 Task: Find connections with filter location Jiayuguan with filter topic #Genderwith filter profile language Potuguese with filter current company Schbang with filter school Saintgits Institute of Management with filter industry Caterers with filter service category Portrait Photography with filter keywords title Fast Food Worker
Action: Mouse moved to (443, 561)
Screenshot: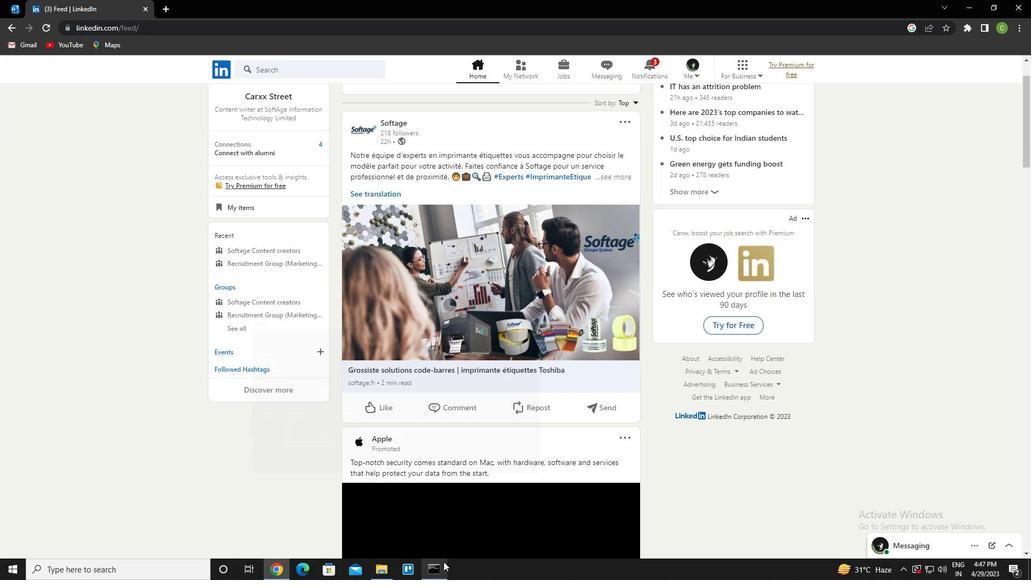 
Action: Mouse scrolled (443, 562) with delta (0, 0)
Screenshot: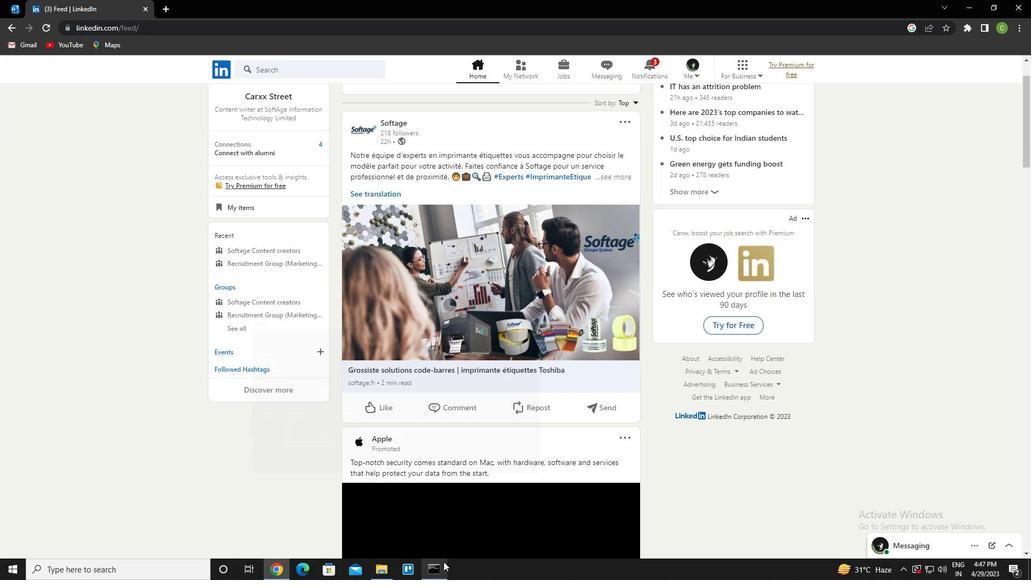 
Action: Mouse moved to (454, 553)
Screenshot: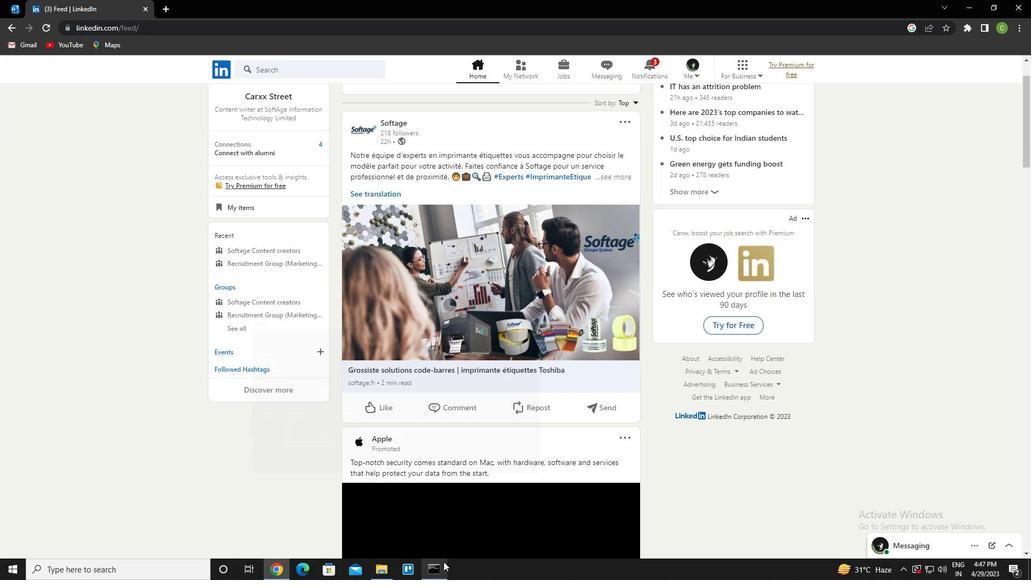
Action: Mouse scrolled (454, 554) with delta (0, 0)
Screenshot: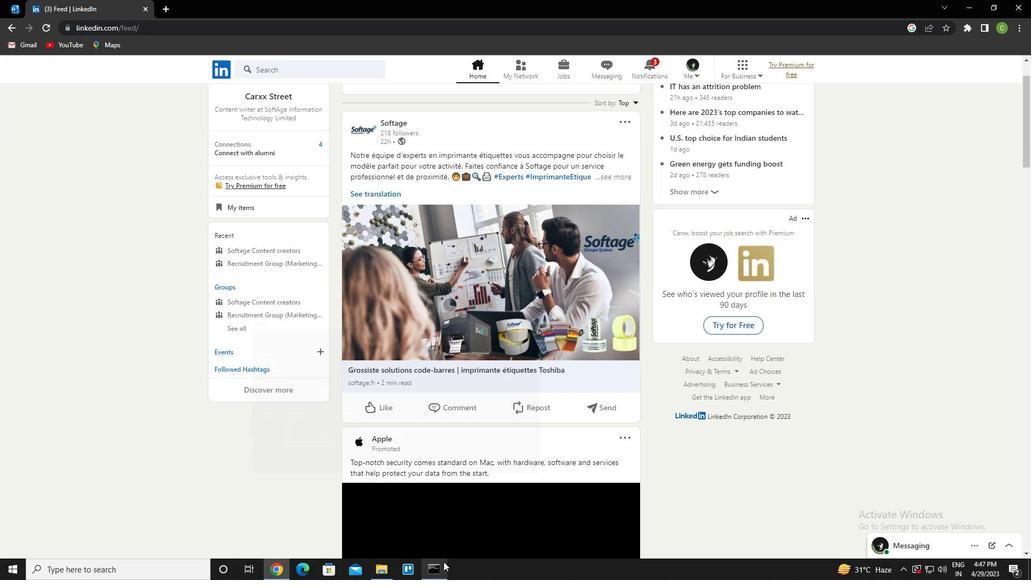 
Action: Mouse moved to (522, 67)
Screenshot: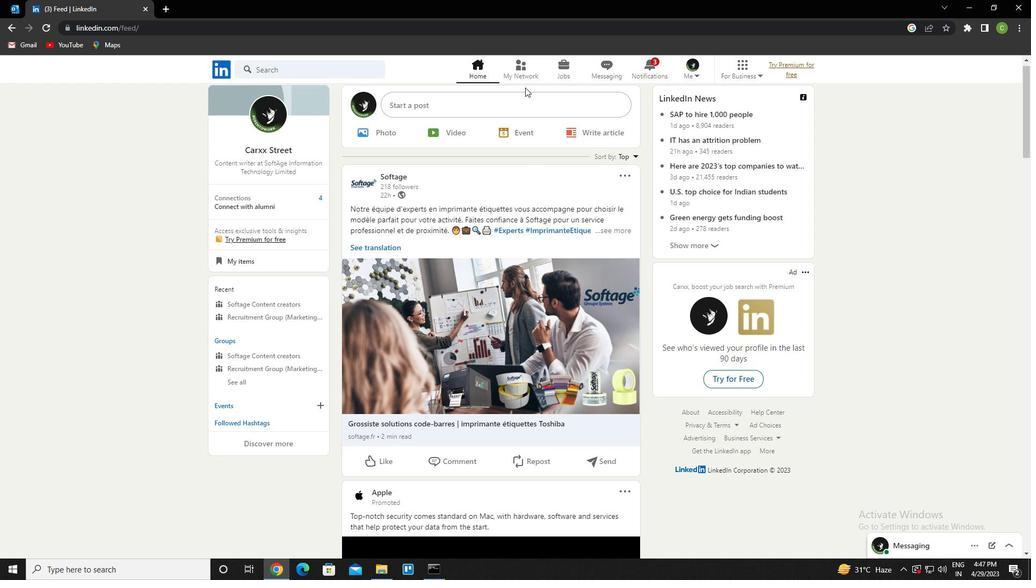 
Action: Mouse pressed left at (522, 67)
Screenshot: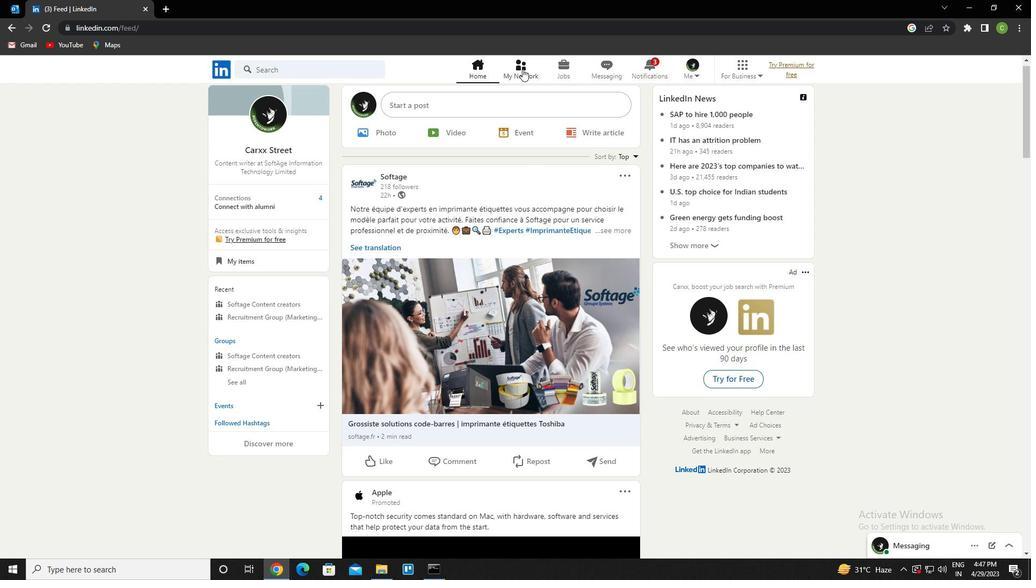 
Action: Mouse moved to (308, 126)
Screenshot: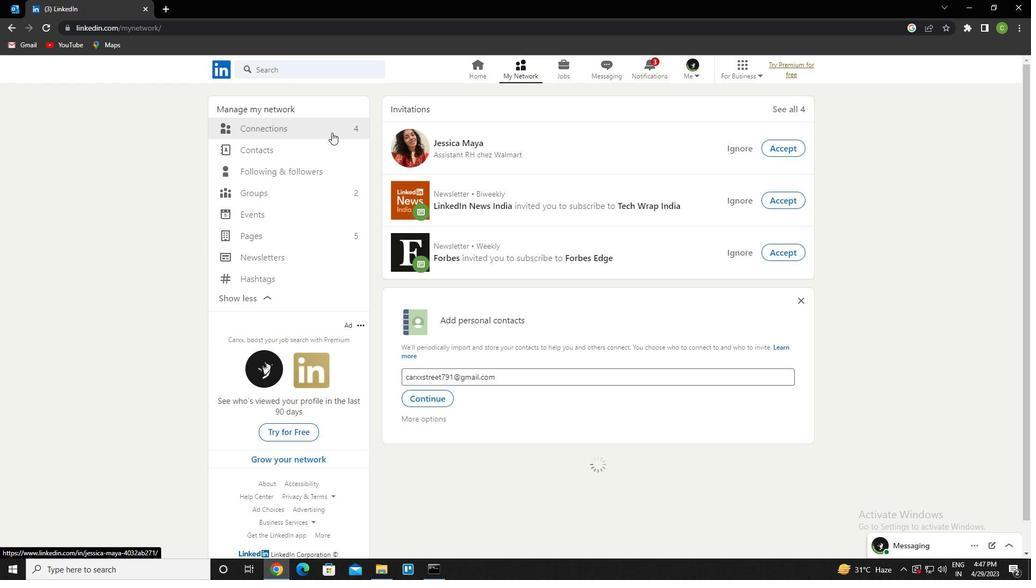
Action: Mouse pressed left at (308, 126)
Screenshot: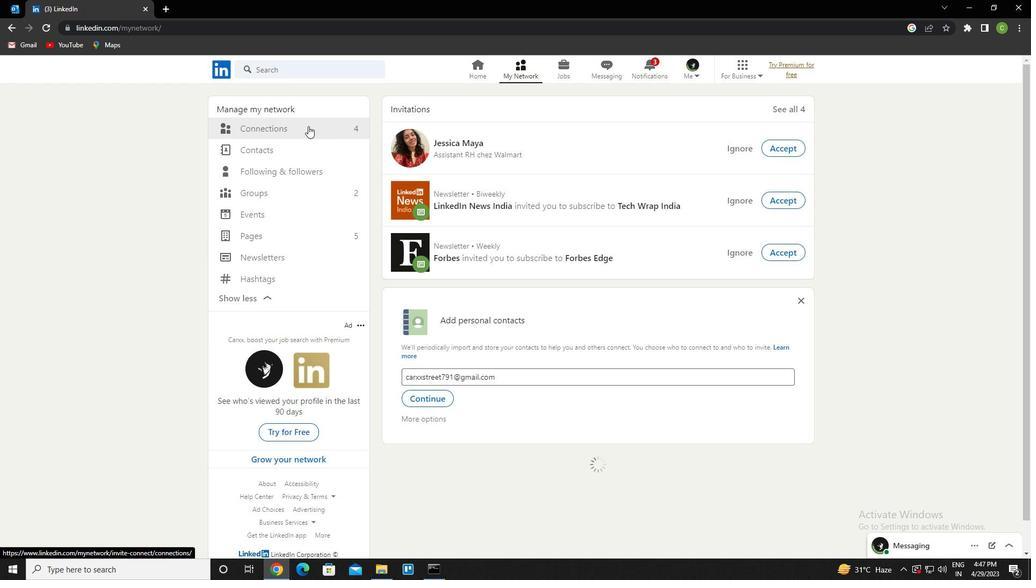 
Action: Mouse moved to (602, 132)
Screenshot: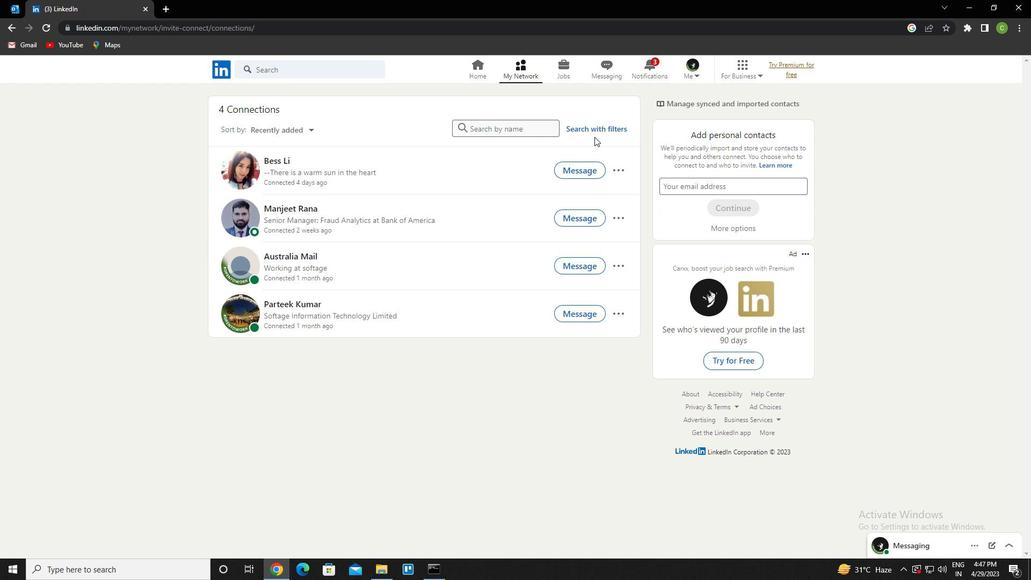 
Action: Mouse pressed left at (602, 132)
Screenshot: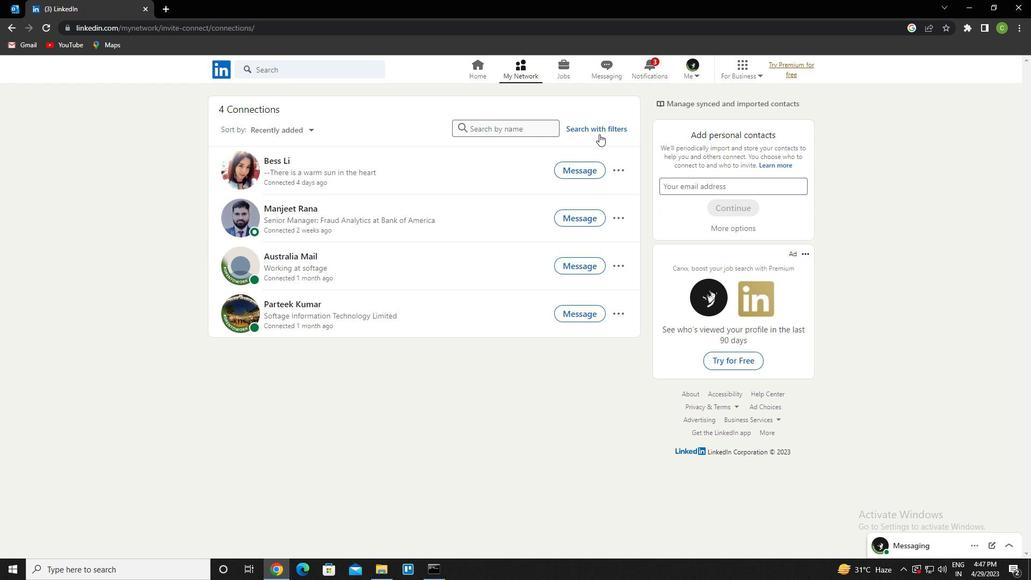 
Action: Mouse moved to (545, 98)
Screenshot: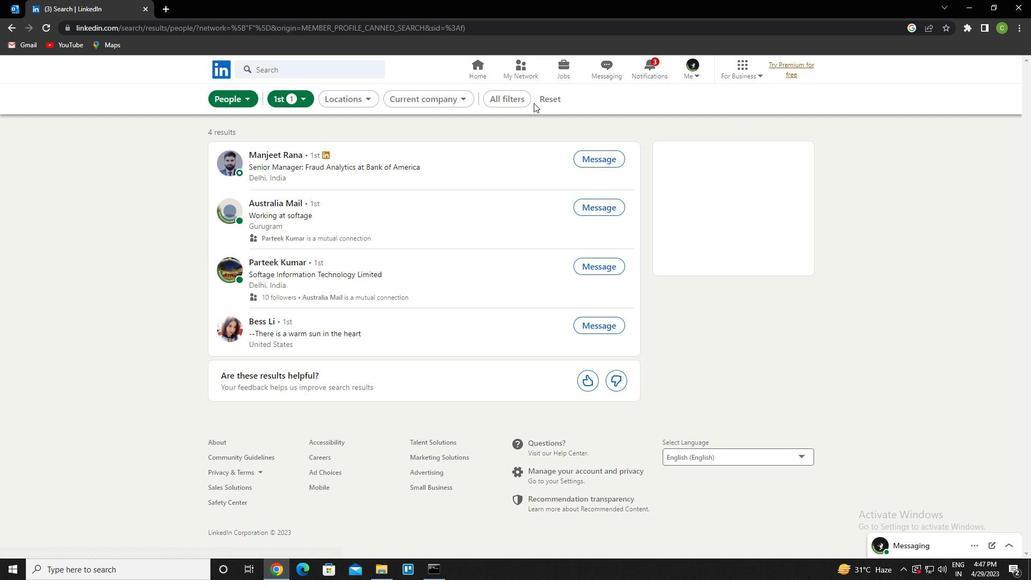 
Action: Mouse pressed left at (545, 98)
Screenshot: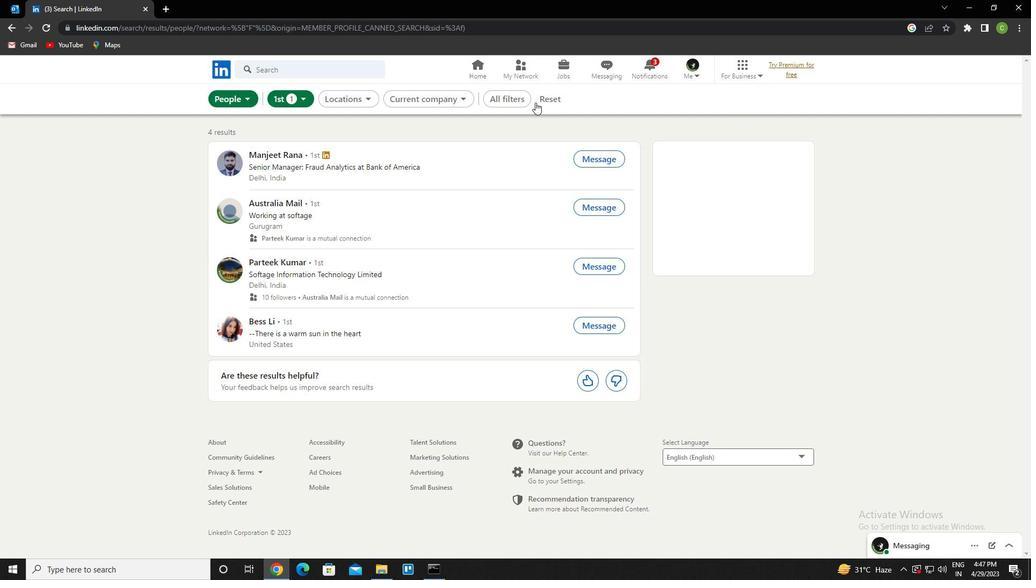 
Action: Mouse moved to (527, 98)
Screenshot: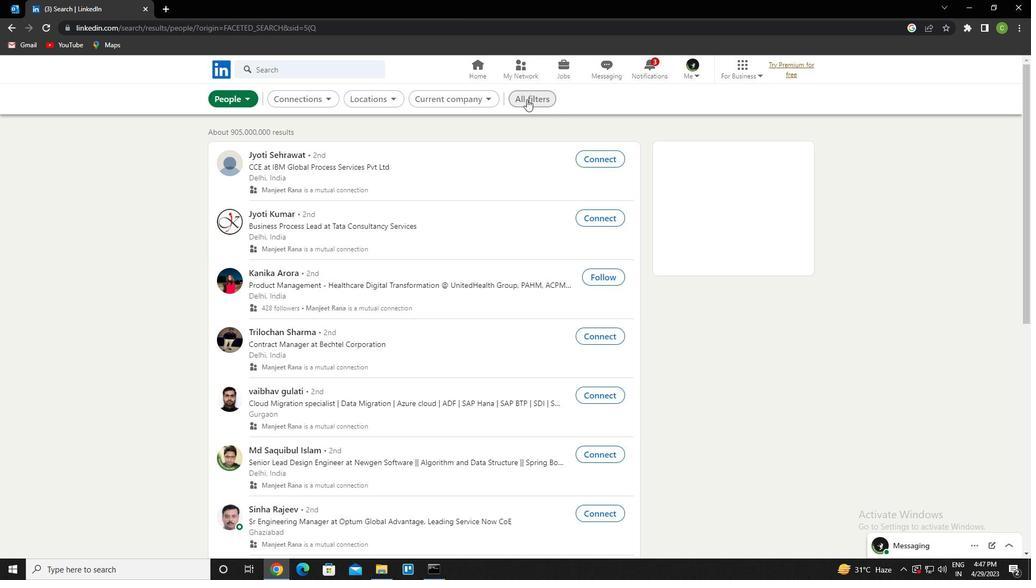 
Action: Mouse pressed left at (527, 98)
Screenshot: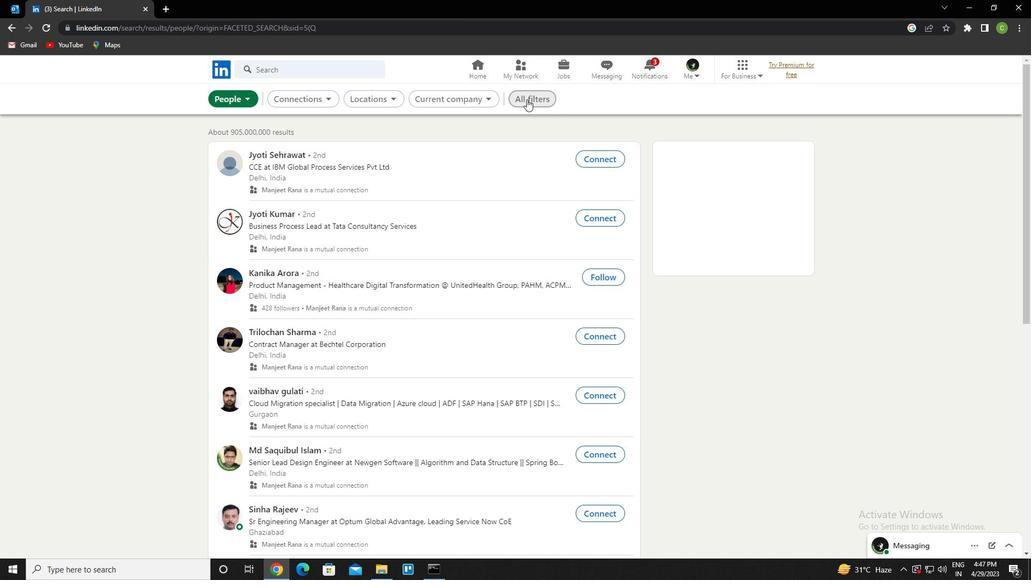 
Action: Mouse moved to (846, 317)
Screenshot: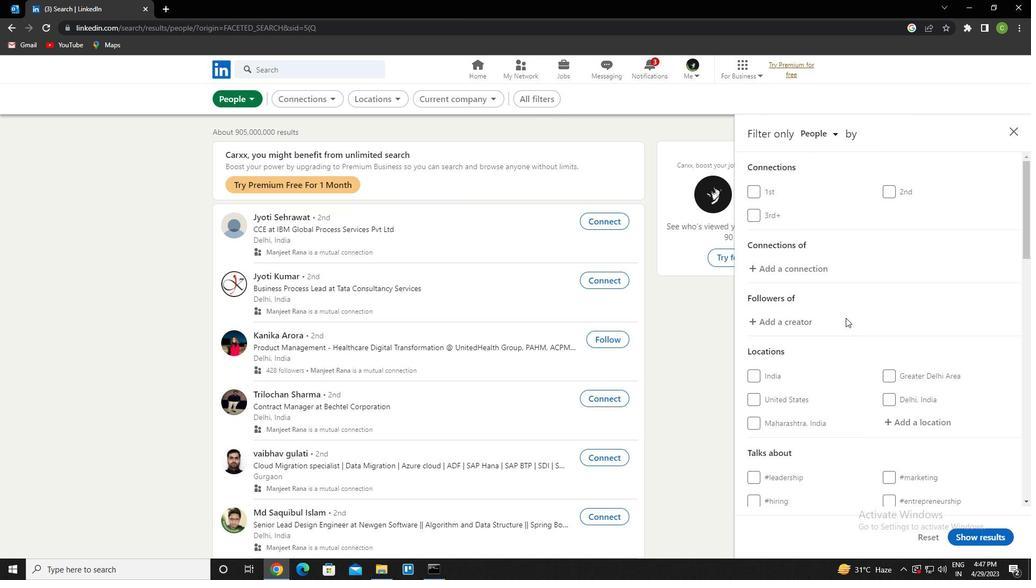 
Action: Mouse scrolled (846, 317) with delta (0, 0)
Screenshot: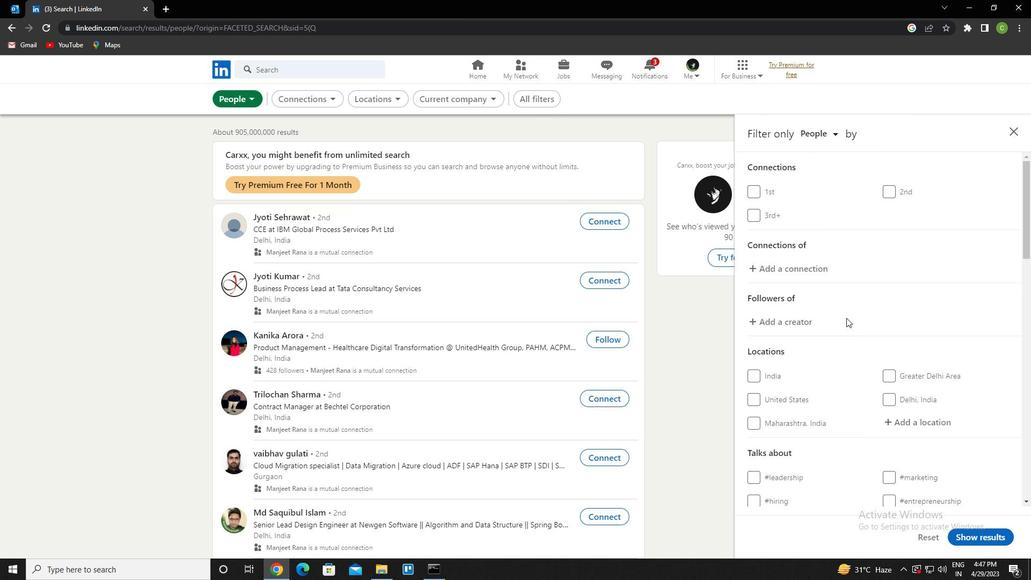 
Action: Mouse moved to (846, 319)
Screenshot: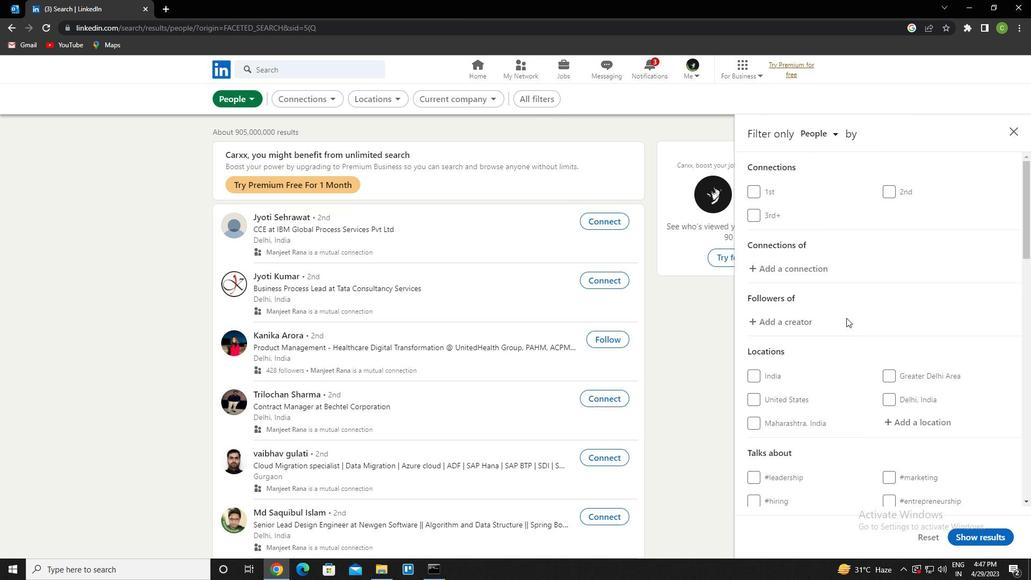 
Action: Mouse scrolled (846, 318) with delta (0, 0)
Screenshot: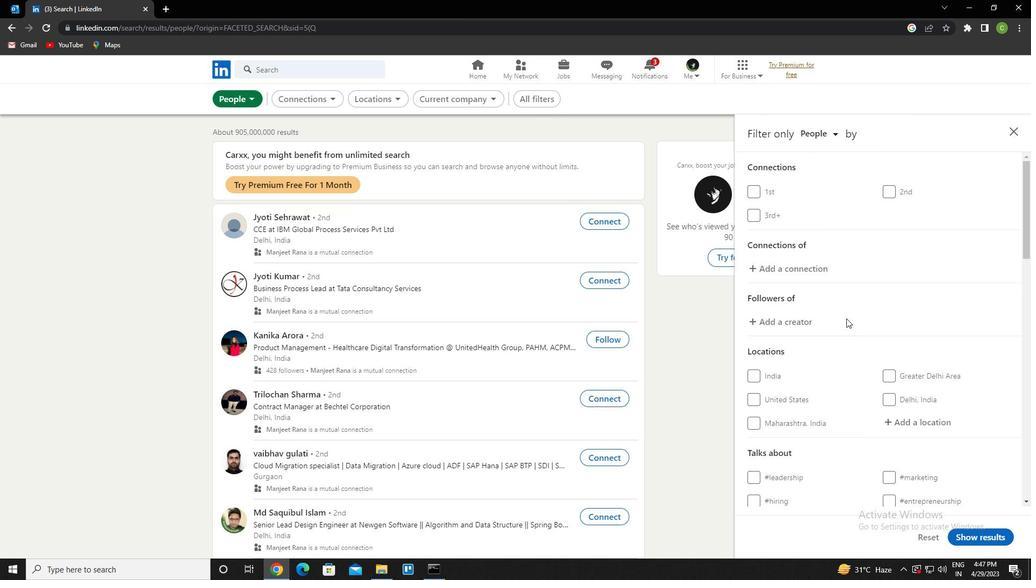
Action: Mouse moved to (917, 314)
Screenshot: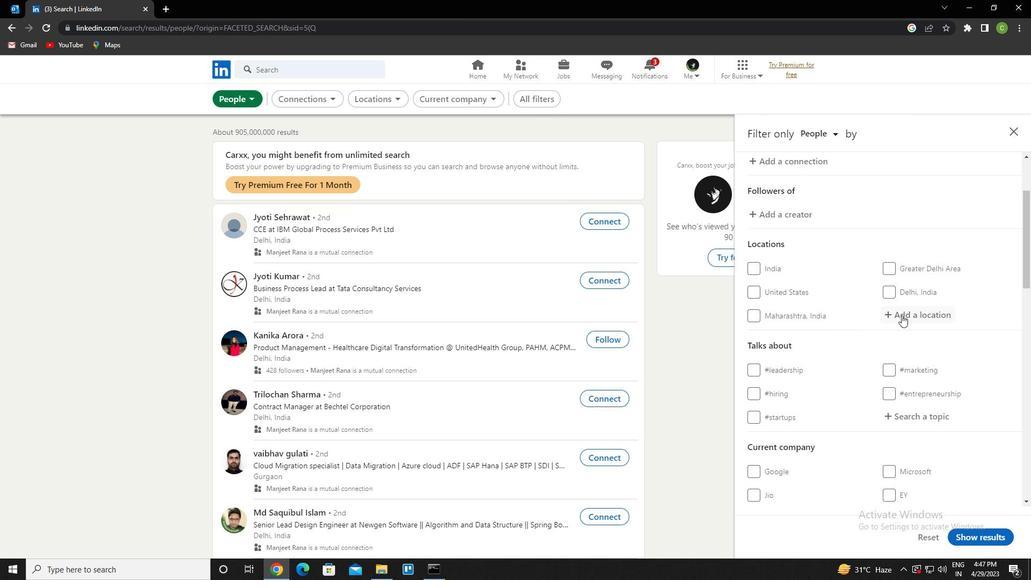 
Action: Mouse pressed left at (917, 314)
Screenshot: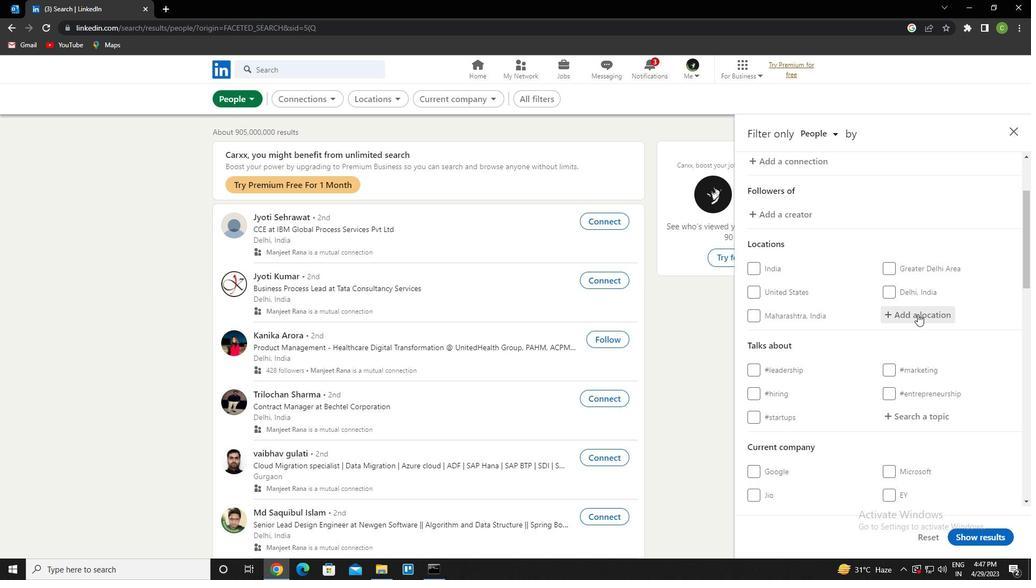 
Action: Key pressed <Key.caps_lock>j<Key.caps_lock>iayuguan<Key.enter>
Screenshot: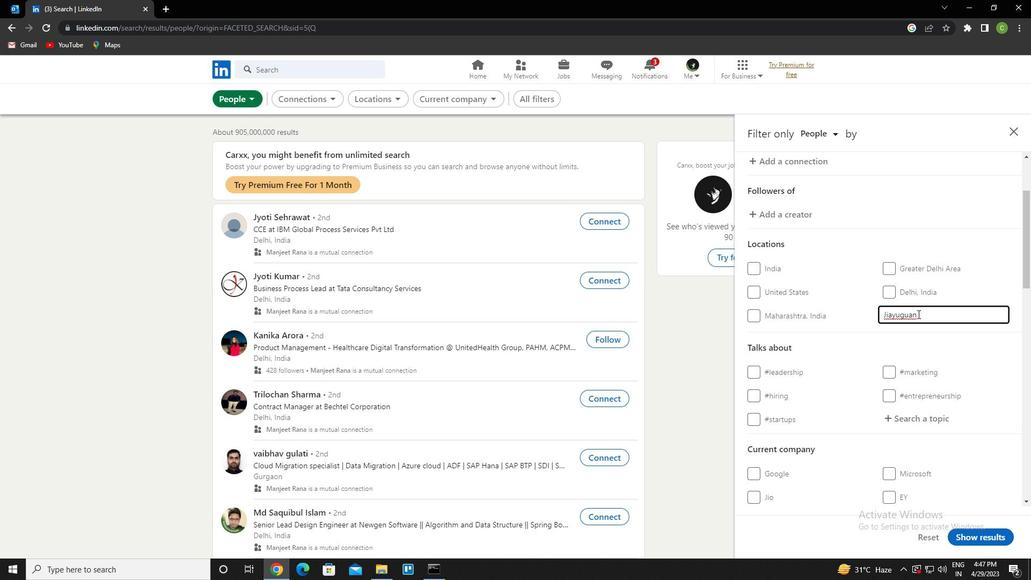 
Action: Mouse moved to (920, 314)
Screenshot: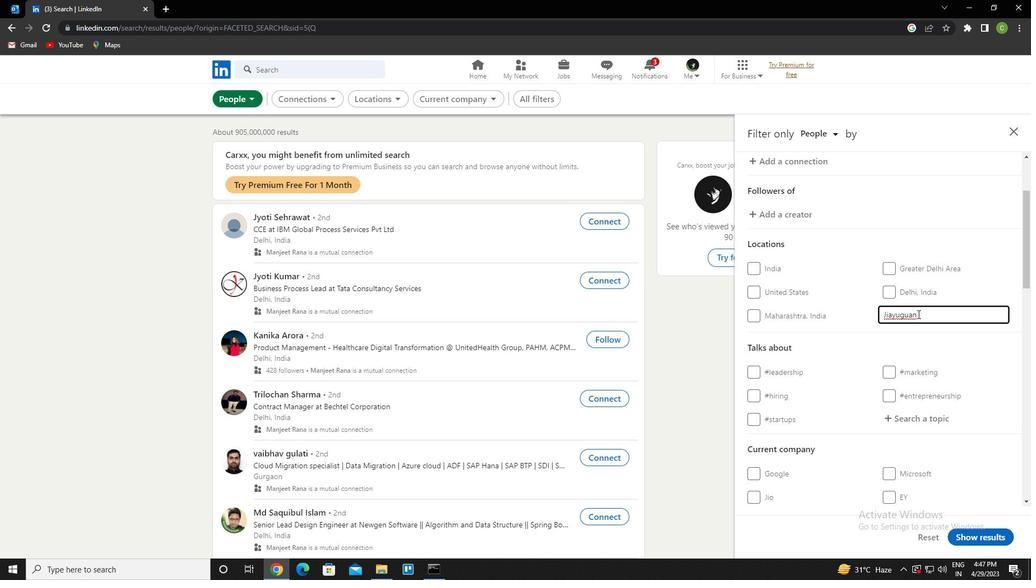 
Action: Mouse scrolled (920, 313) with delta (0, 0)
Screenshot: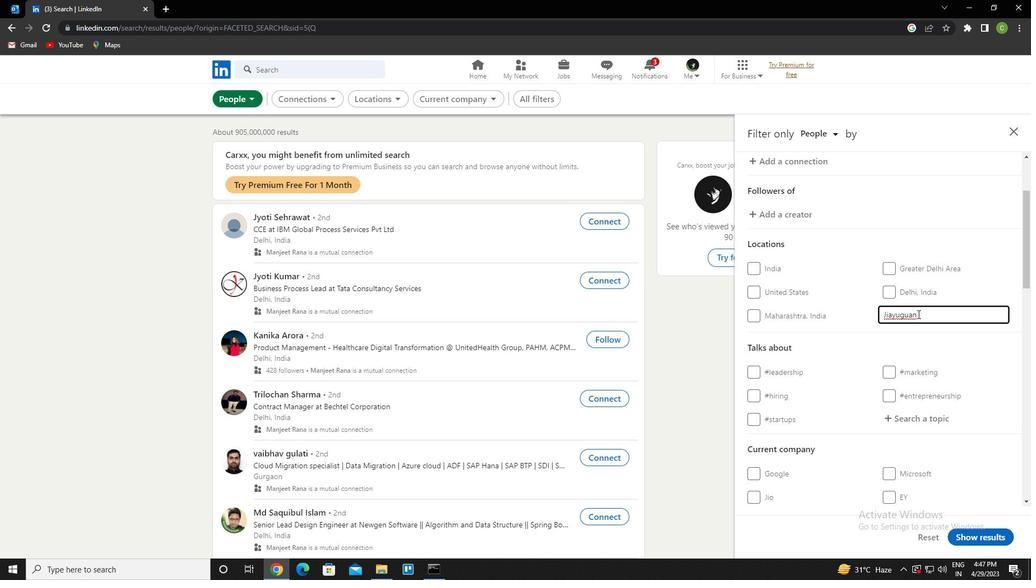 
Action: Mouse scrolled (920, 313) with delta (0, 0)
Screenshot: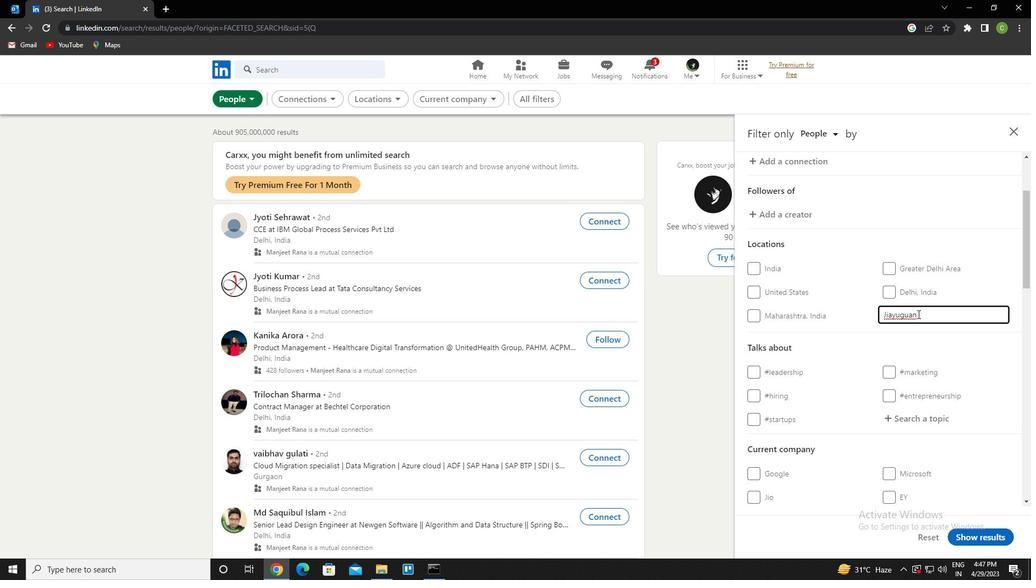 
Action: Mouse moved to (927, 314)
Screenshot: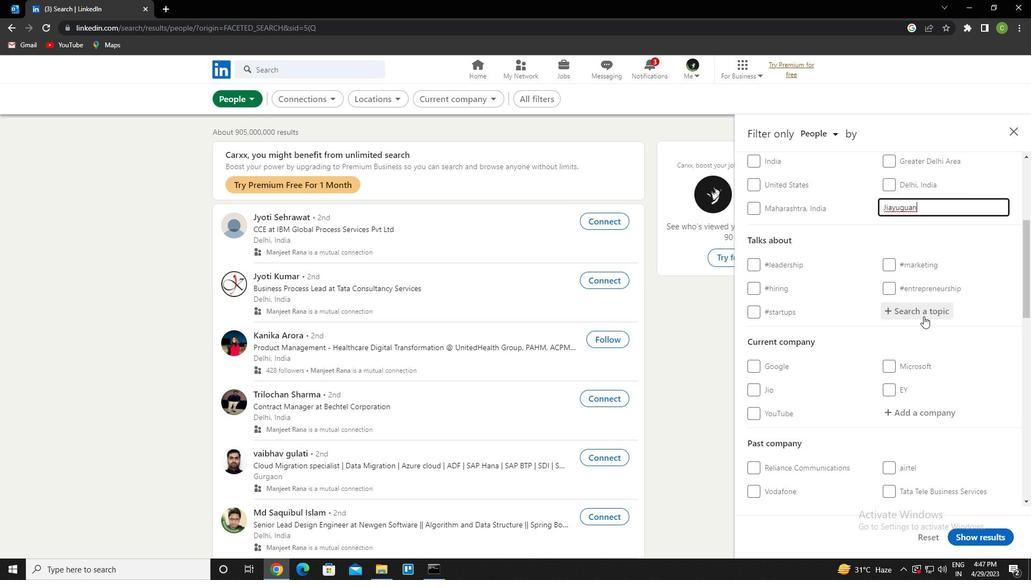 
Action: Mouse pressed left at (927, 314)
Screenshot: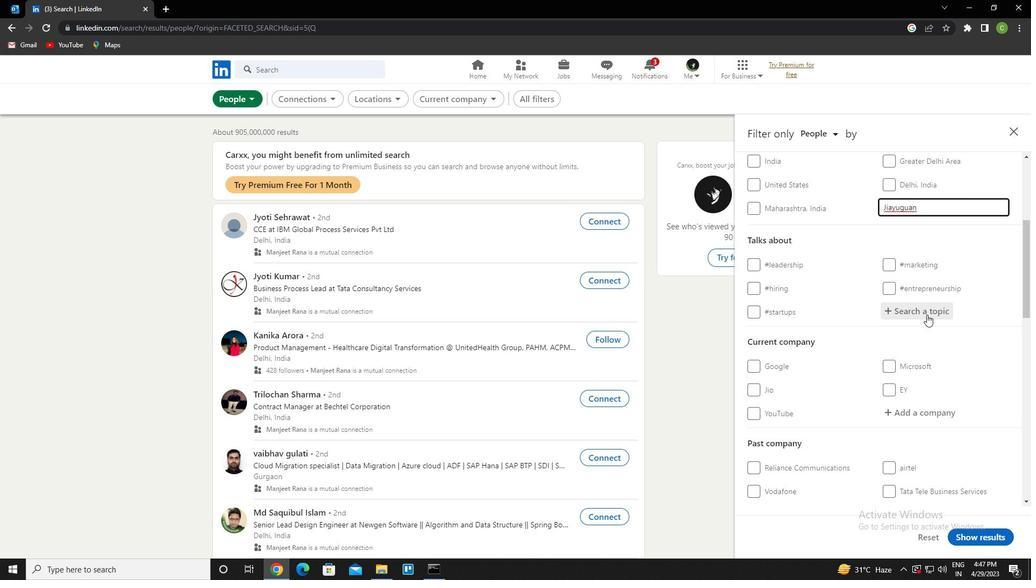 
Action: Key pressed <Key.caps_lock><Key.caps_lock>gender<Key.down><Key.enter>
Screenshot: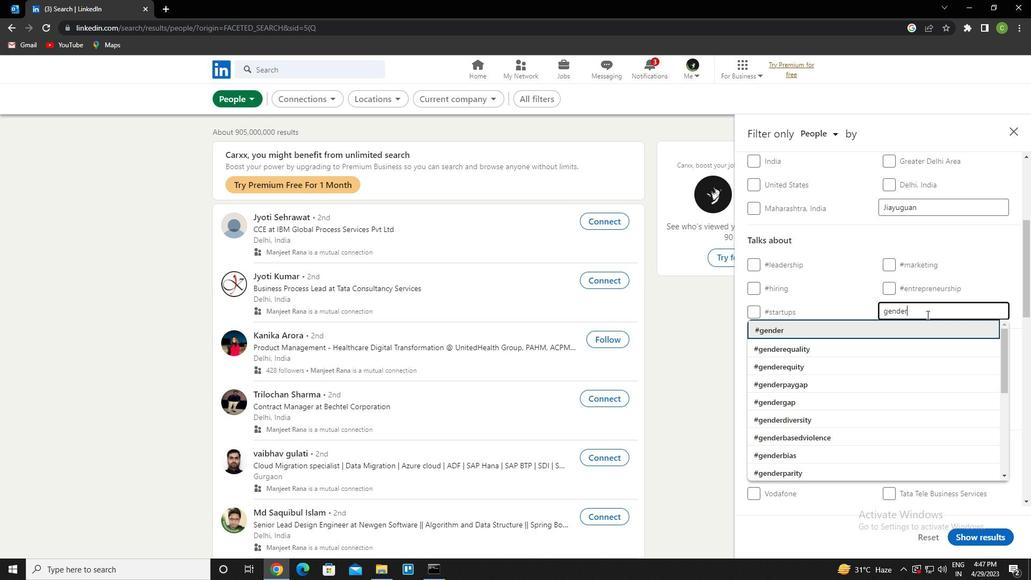 
Action: Mouse scrolled (927, 314) with delta (0, 0)
Screenshot: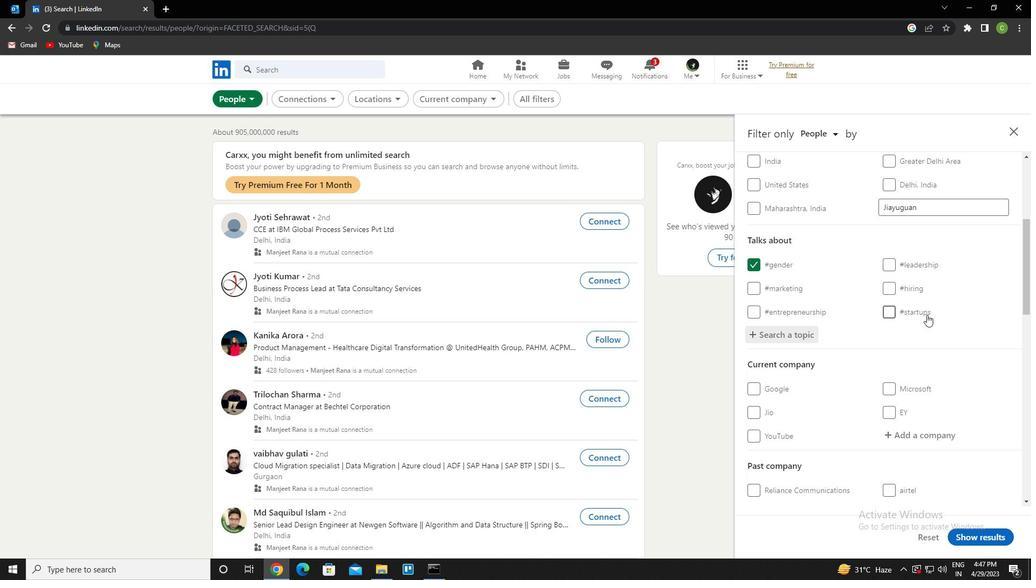 
Action: Mouse scrolled (927, 314) with delta (0, 0)
Screenshot: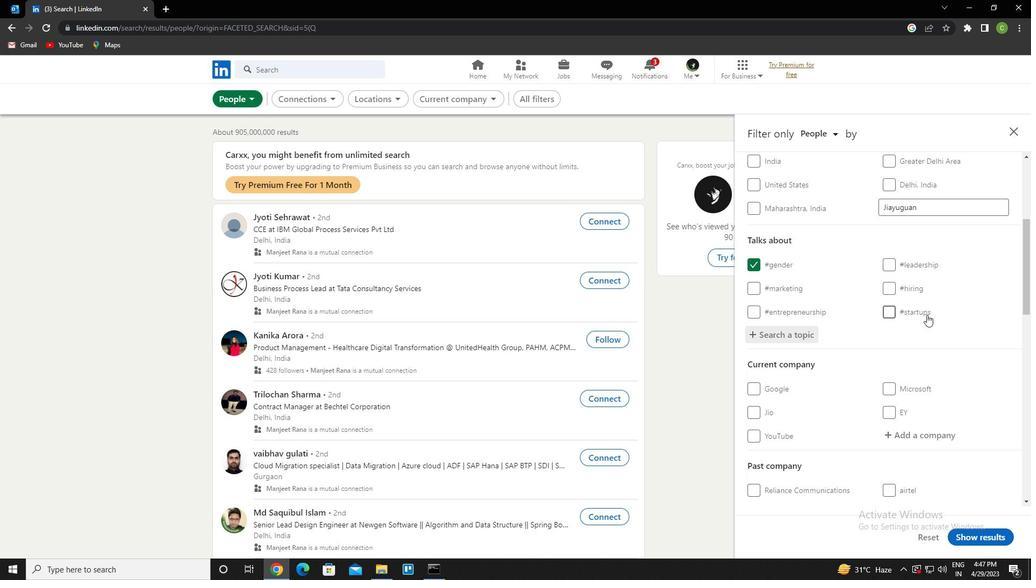 
Action: Mouse moved to (928, 315)
Screenshot: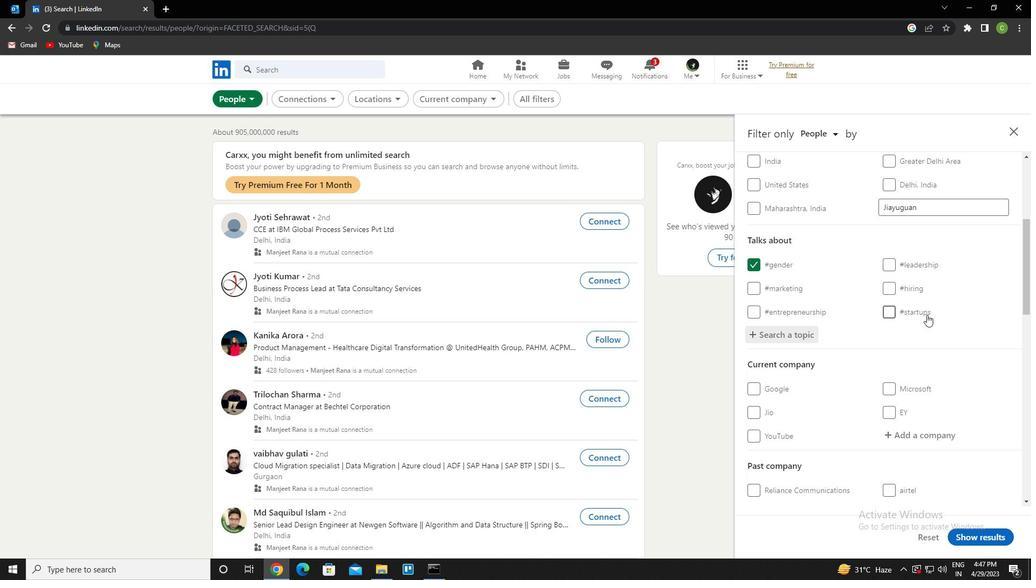 
Action: Mouse scrolled (928, 315) with delta (0, 0)
Screenshot: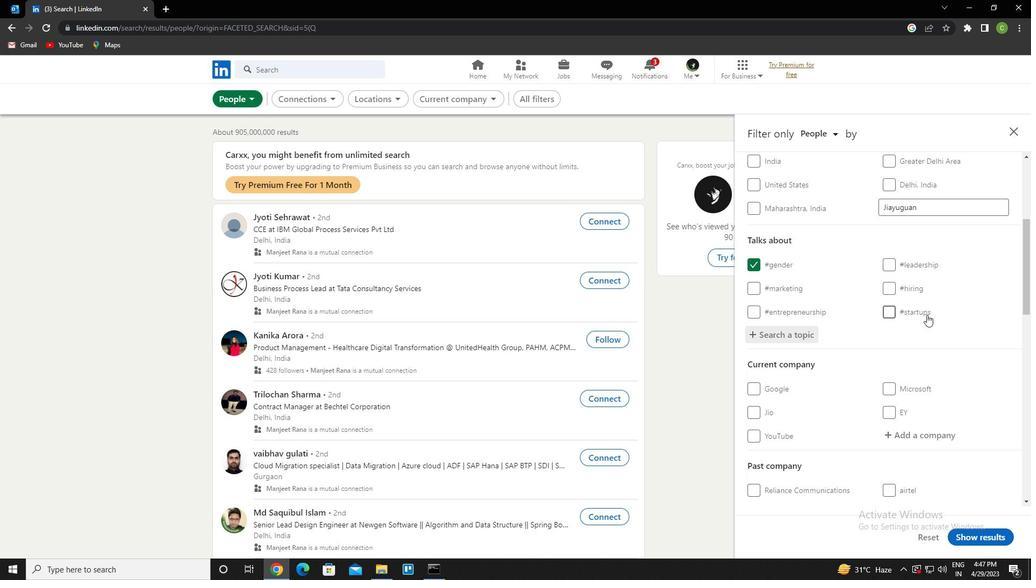 
Action: Mouse scrolled (928, 315) with delta (0, 0)
Screenshot: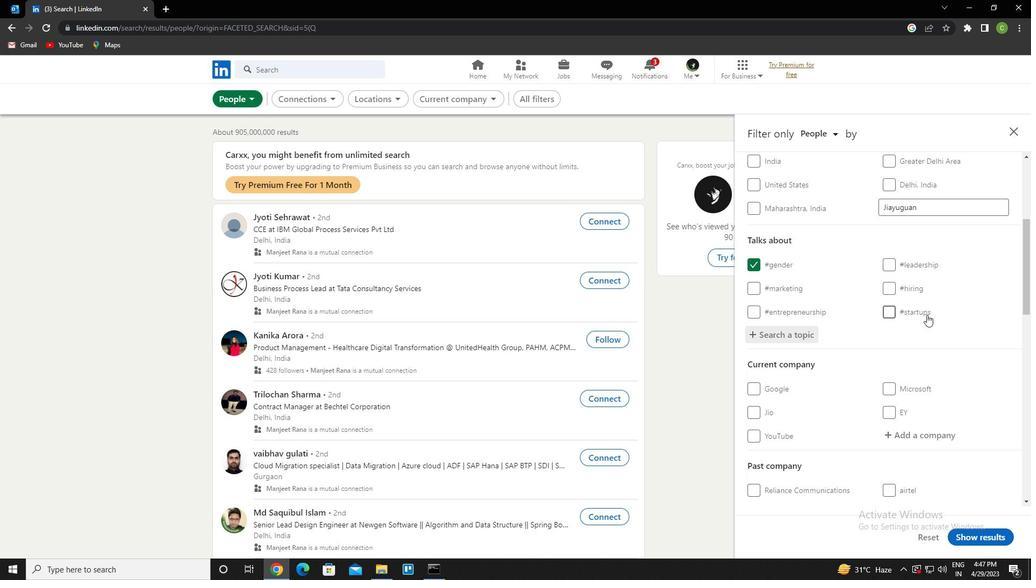 
Action: Mouse scrolled (928, 315) with delta (0, 0)
Screenshot: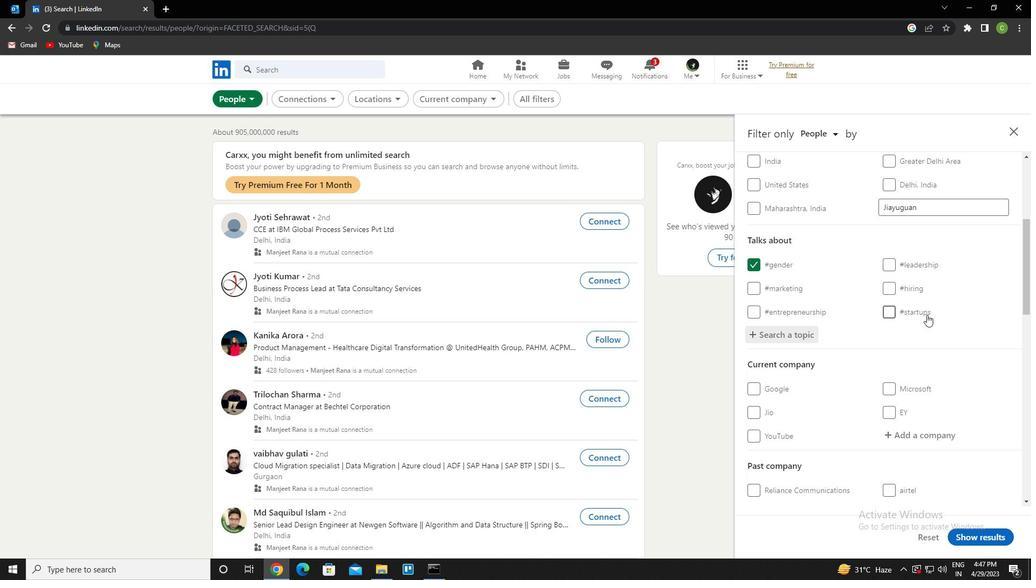 
Action: Mouse scrolled (928, 315) with delta (0, 0)
Screenshot: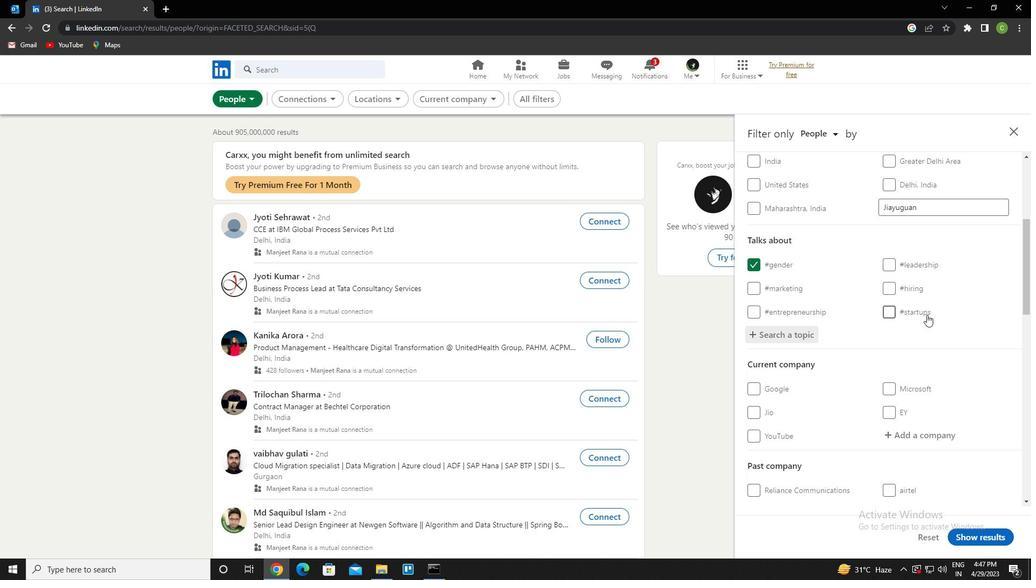 
Action: Mouse scrolled (928, 315) with delta (0, 0)
Screenshot: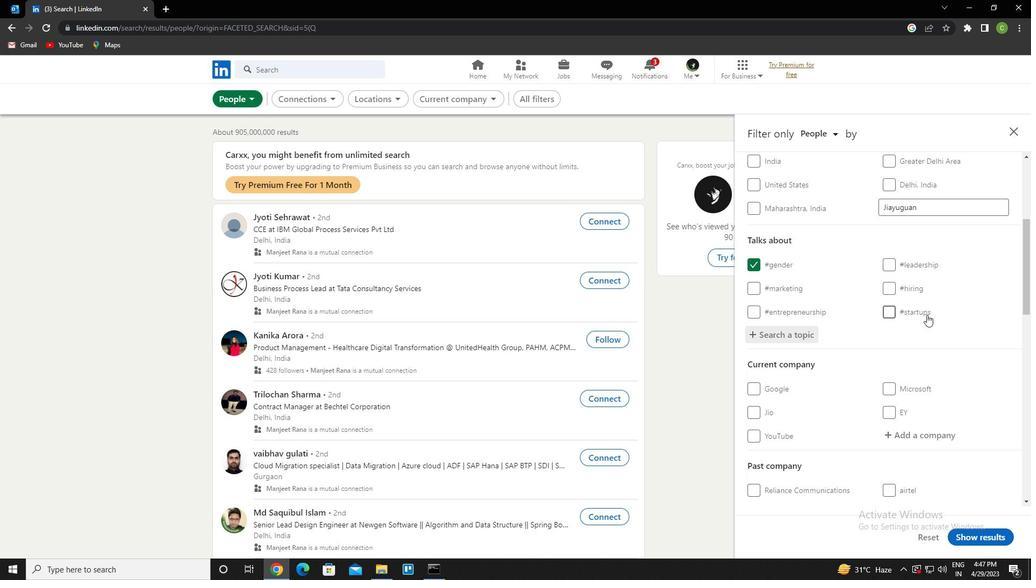 
Action: Mouse scrolled (928, 315) with delta (0, 0)
Screenshot: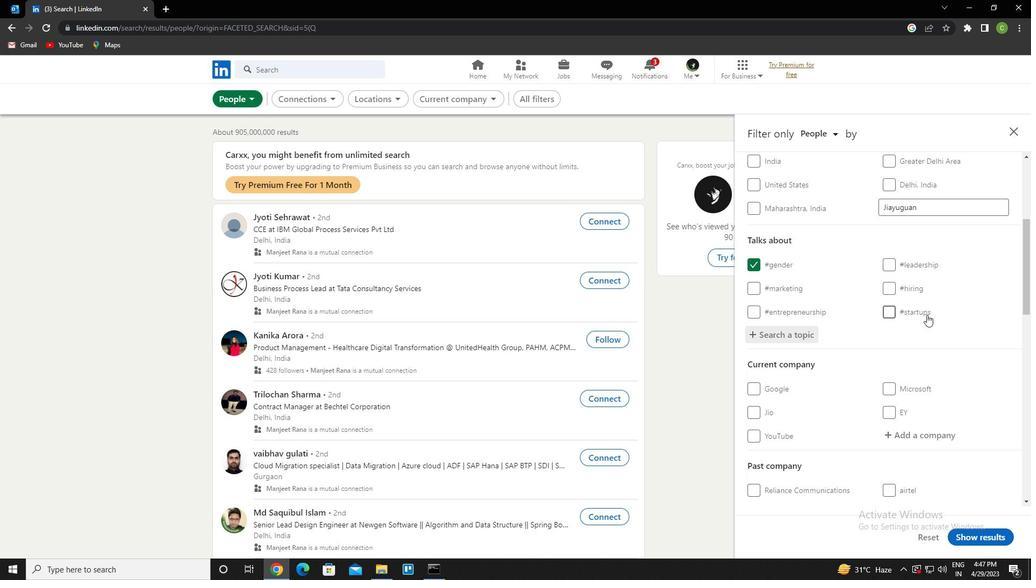 
Action: Mouse moved to (930, 316)
Screenshot: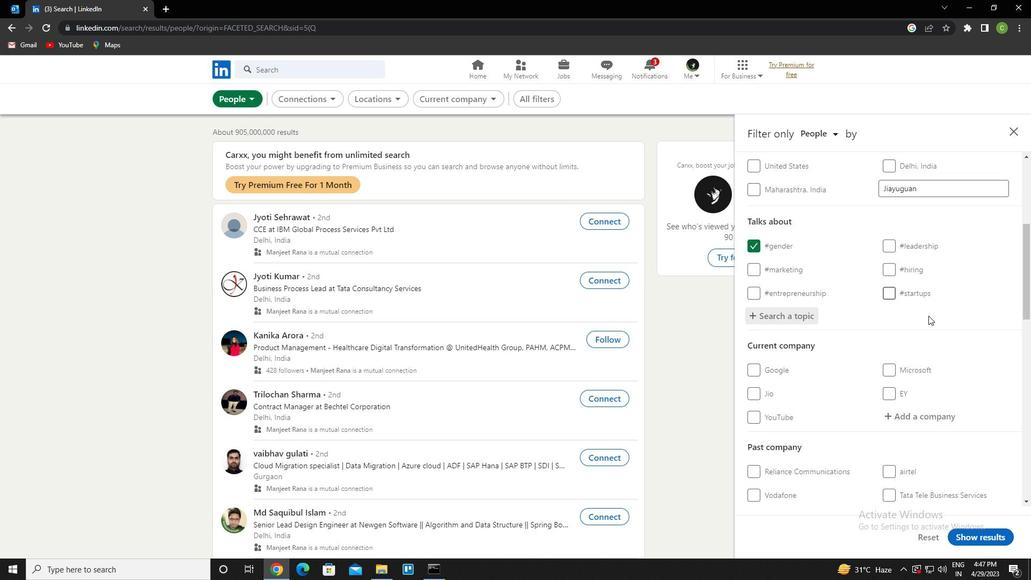 
Action: Mouse scrolled (930, 315) with delta (0, 0)
Screenshot: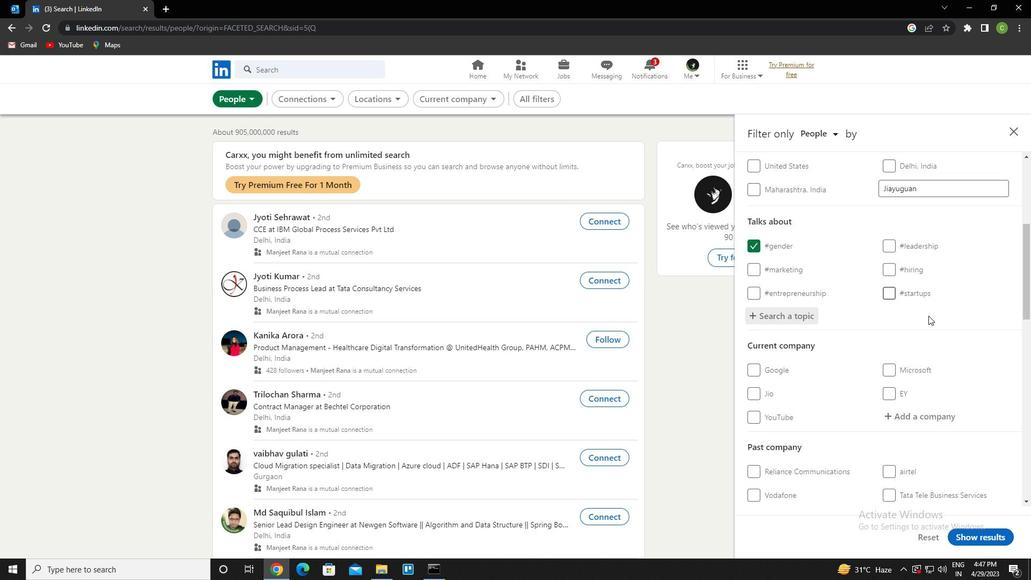 
Action: Mouse moved to (889, 357)
Screenshot: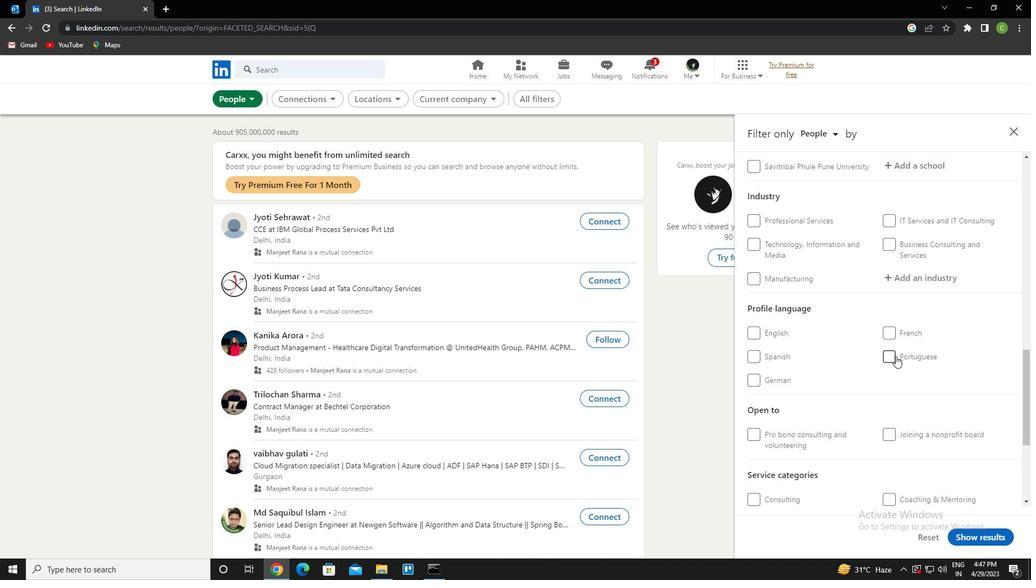 
Action: Mouse pressed left at (889, 357)
Screenshot: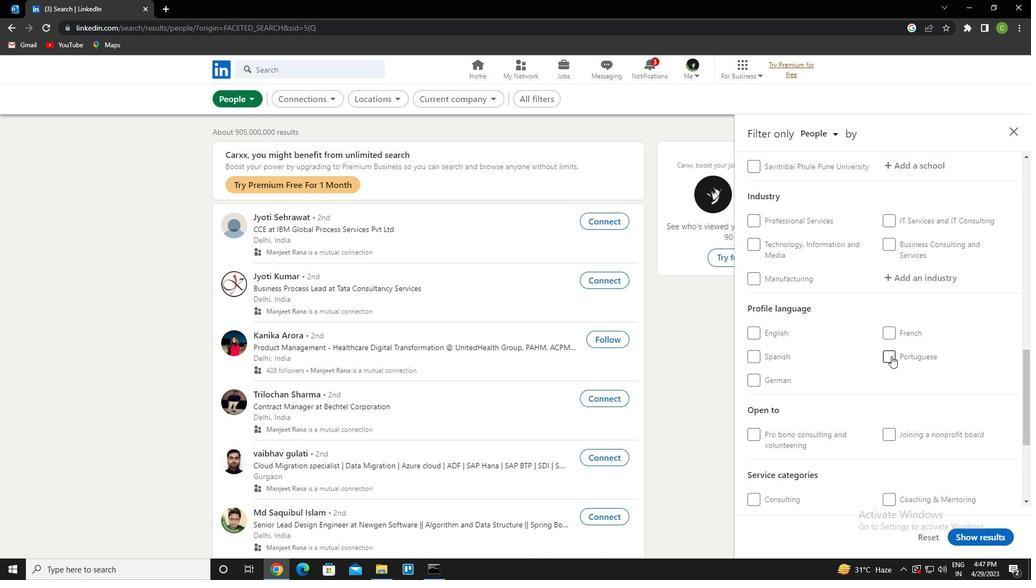 
Action: Mouse moved to (876, 357)
Screenshot: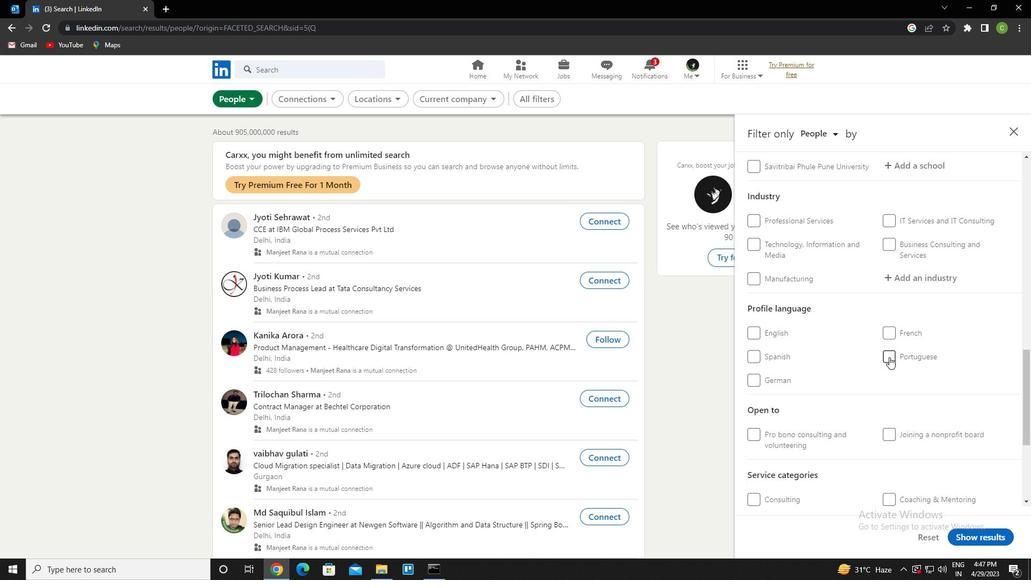 
Action: Mouse scrolled (876, 358) with delta (0, 0)
Screenshot: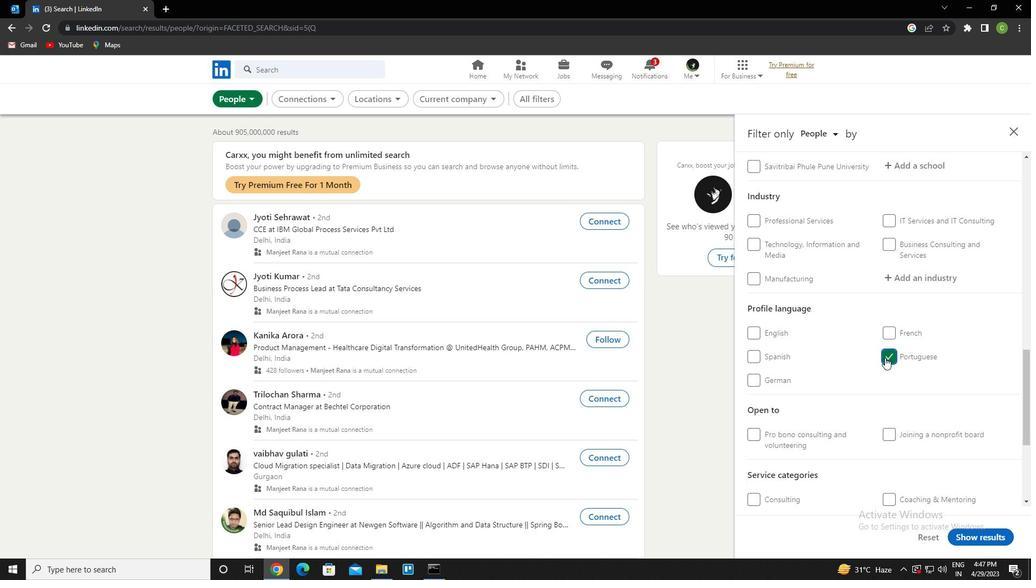 
Action: Mouse scrolled (876, 358) with delta (0, 0)
Screenshot: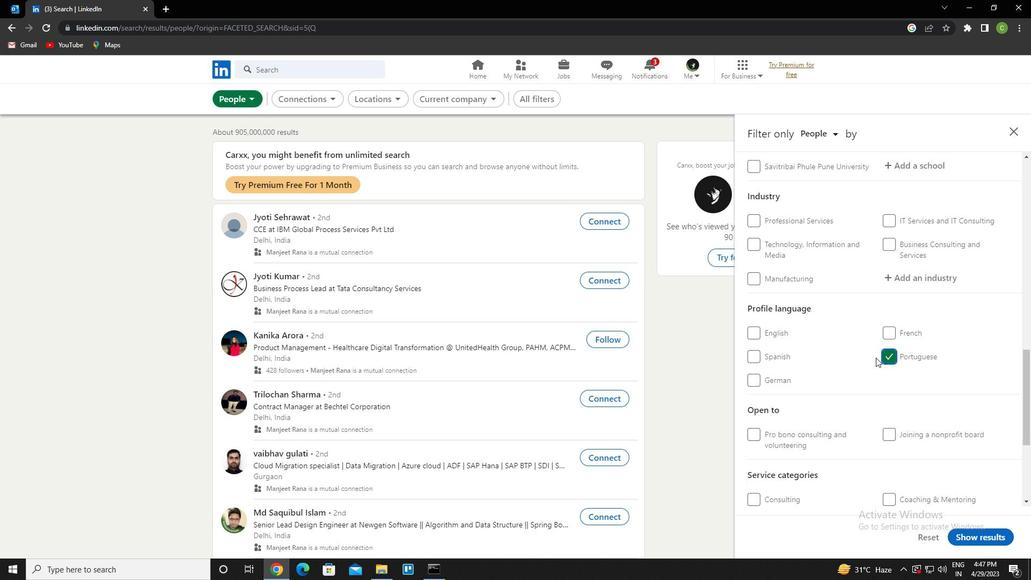 
Action: Mouse scrolled (876, 358) with delta (0, 0)
Screenshot: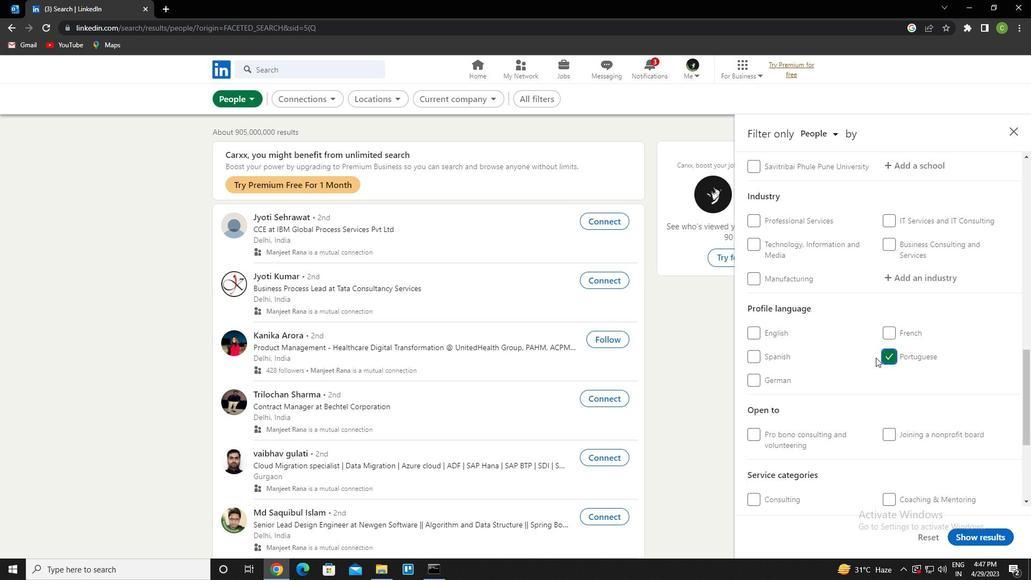 
Action: Mouse scrolled (876, 358) with delta (0, 0)
Screenshot: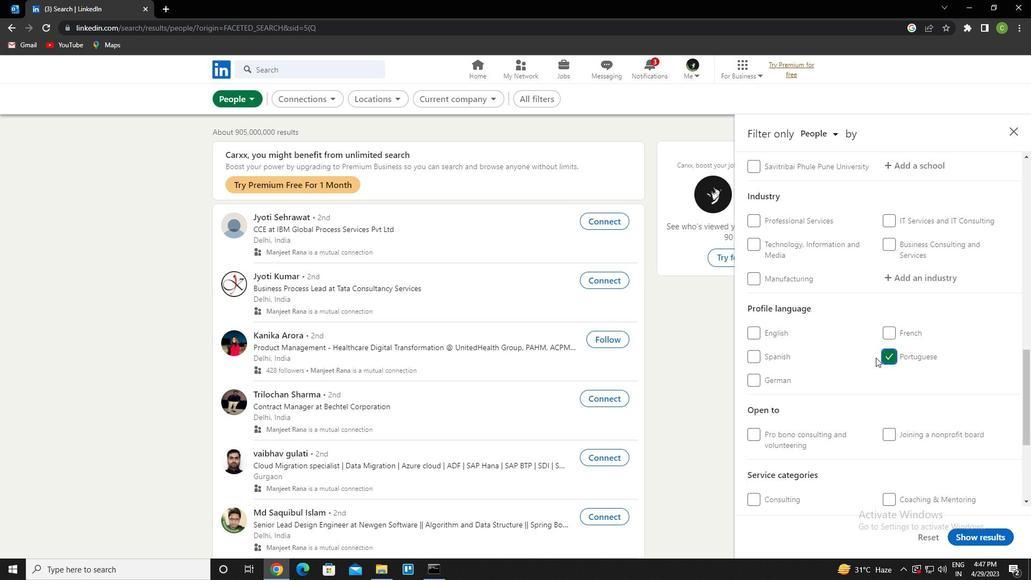 
Action: Mouse scrolled (876, 358) with delta (0, 0)
Screenshot: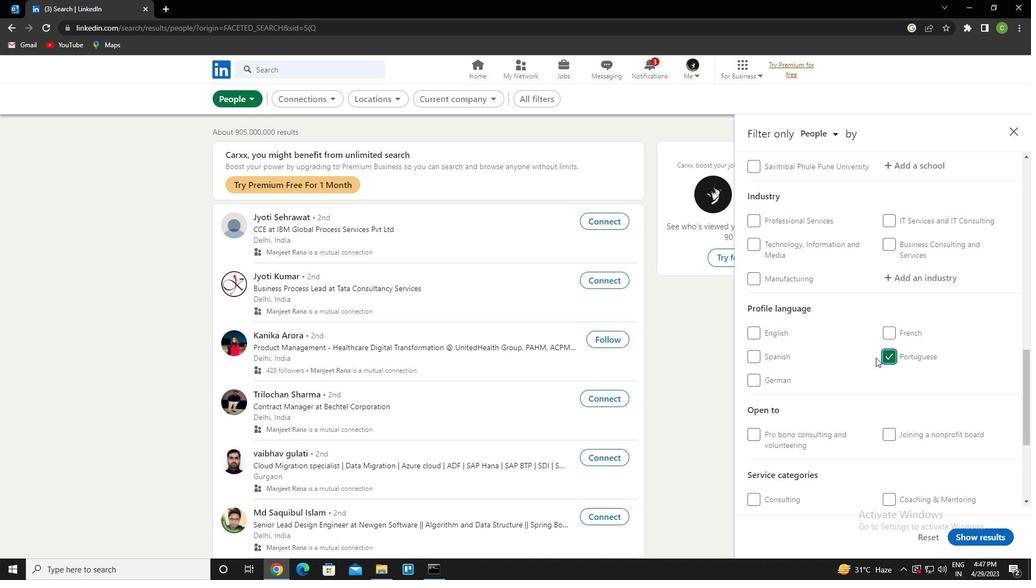 
Action: Mouse scrolled (876, 358) with delta (0, 0)
Screenshot: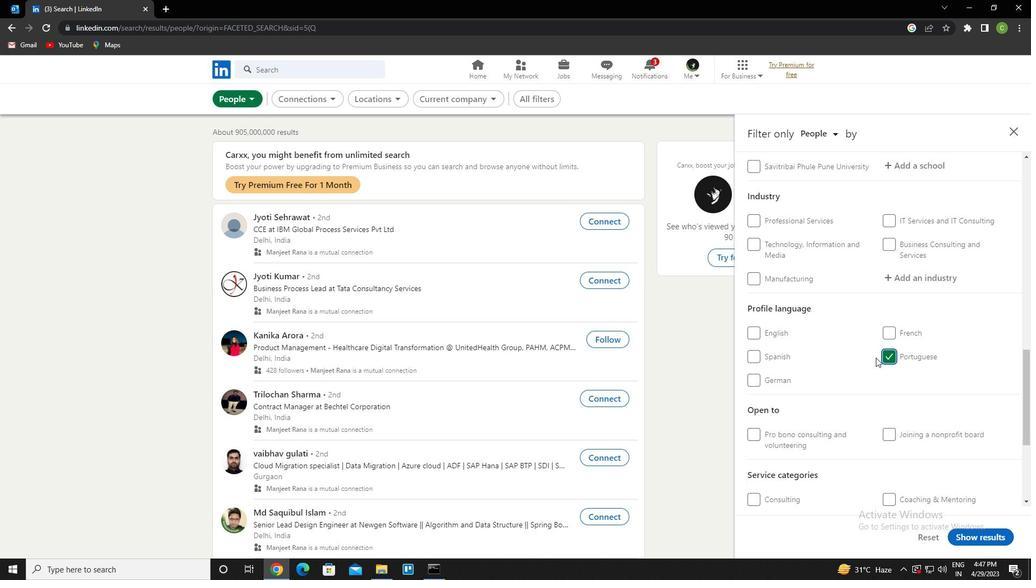 
Action: Mouse moved to (909, 279)
Screenshot: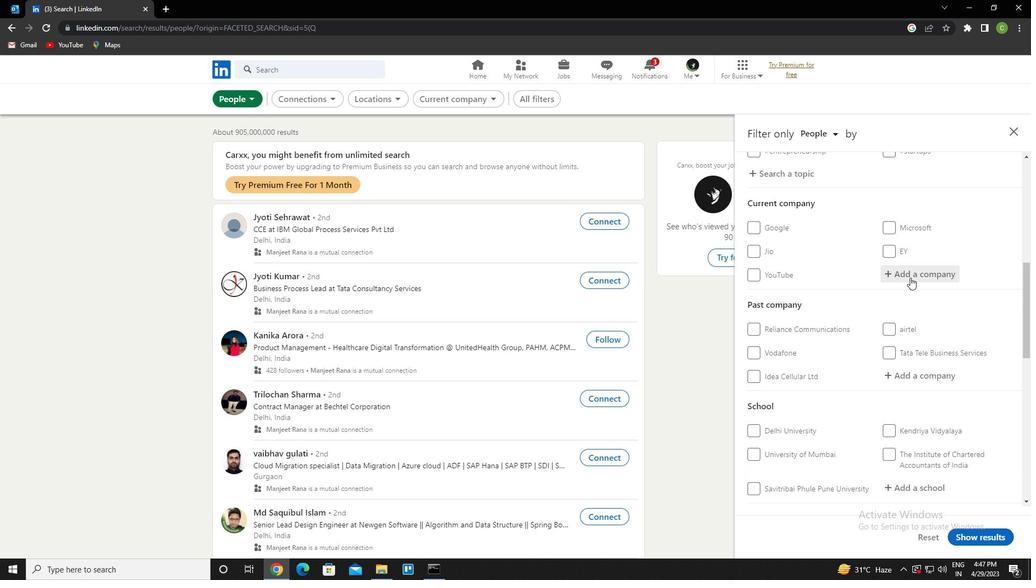 
Action: Mouse pressed left at (909, 279)
Screenshot: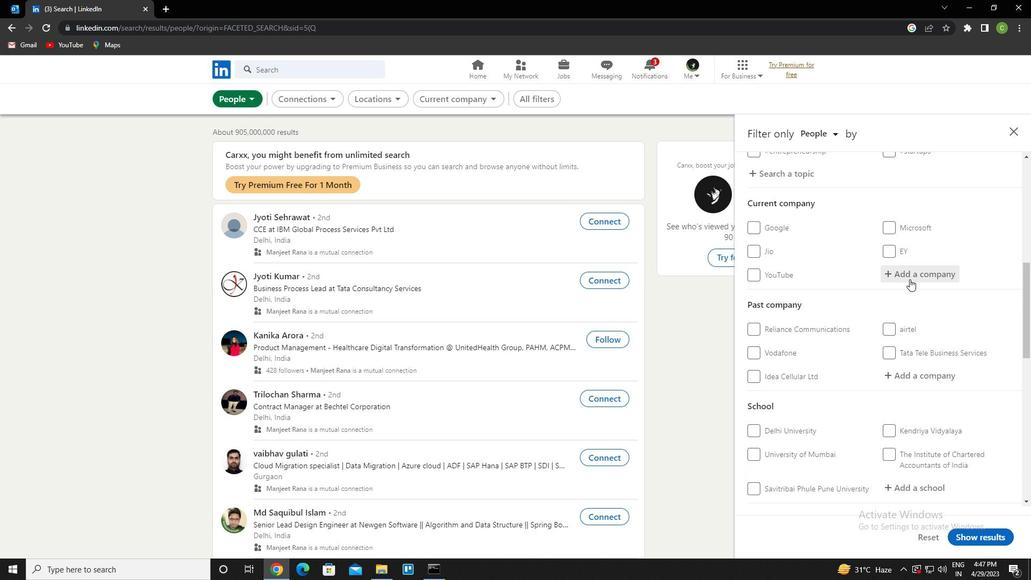 
Action: Key pressed <Key.caps_lock>s<Key.caps_lock>chbang<Key.down><Key.enter>
Screenshot: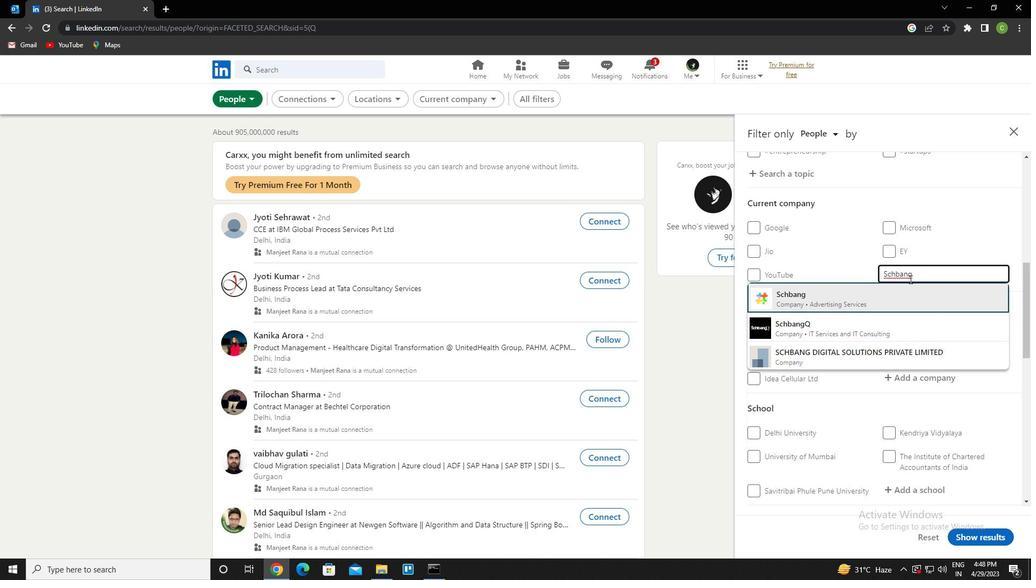
Action: Mouse moved to (958, 276)
Screenshot: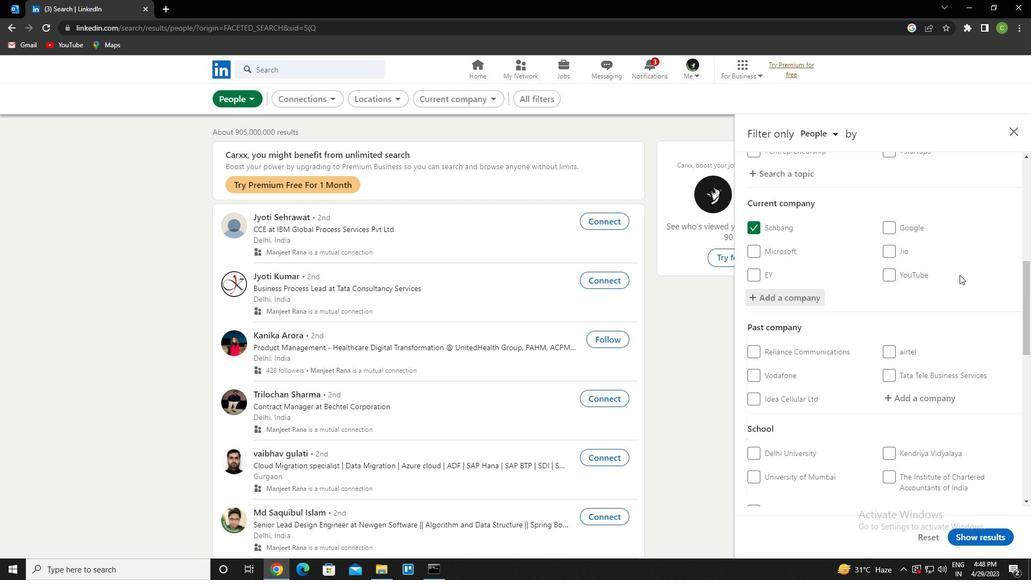 
Action: Mouse scrolled (958, 275) with delta (0, 0)
Screenshot: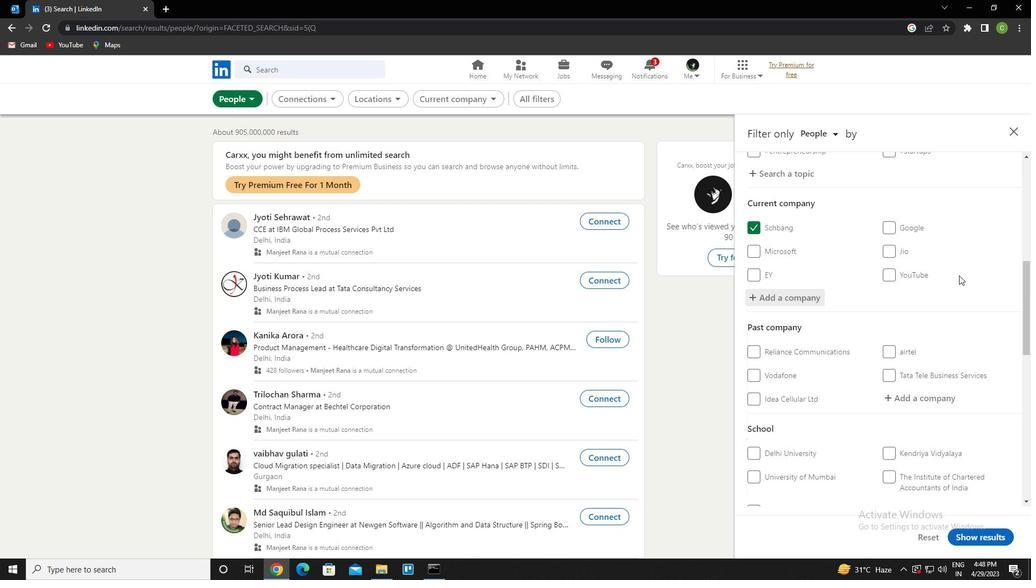 
Action: Mouse moved to (957, 277)
Screenshot: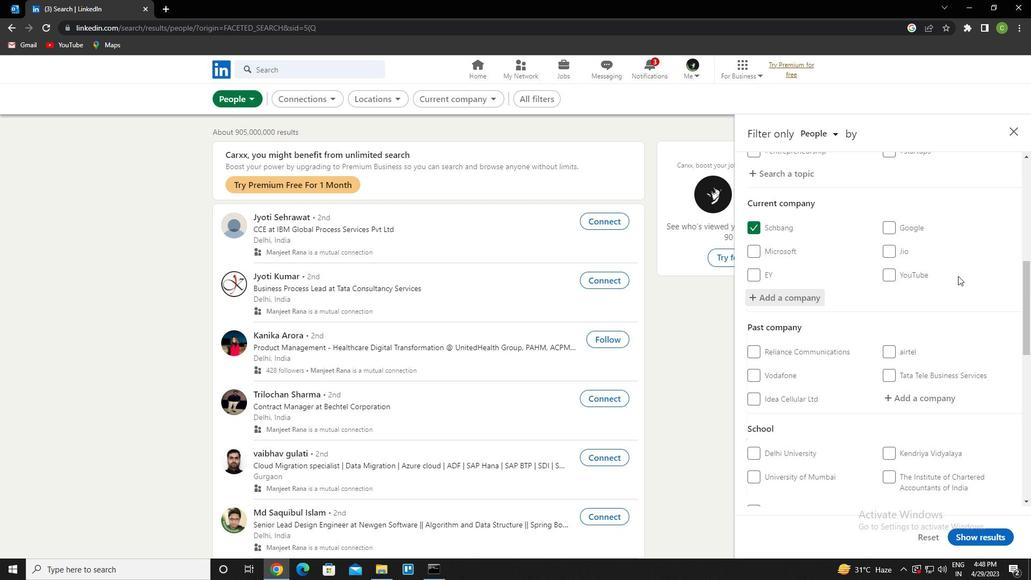 
Action: Mouse scrolled (957, 277) with delta (0, 0)
Screenshot: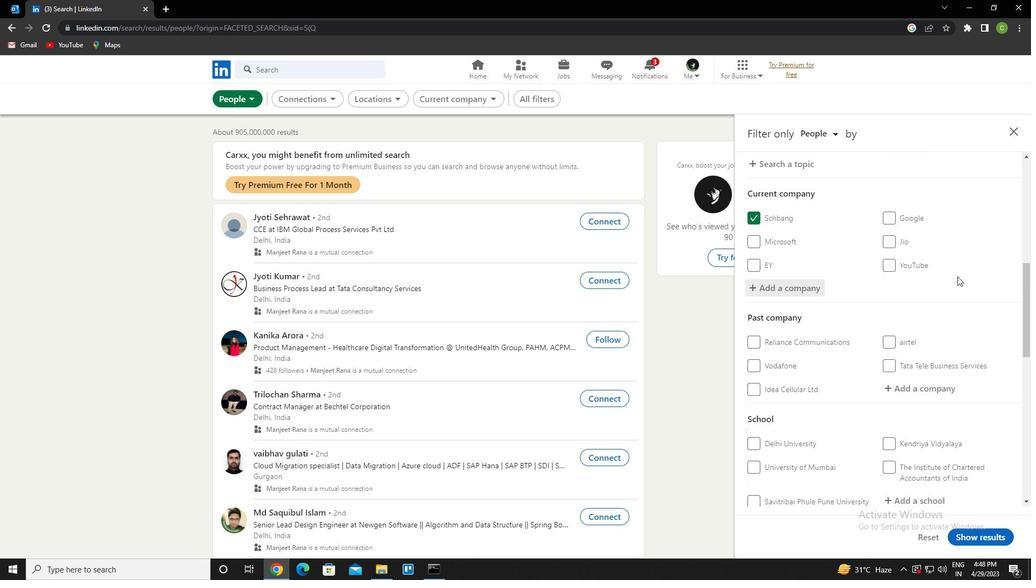 
Action: Mouse moved to (914, 404)
Screenshot: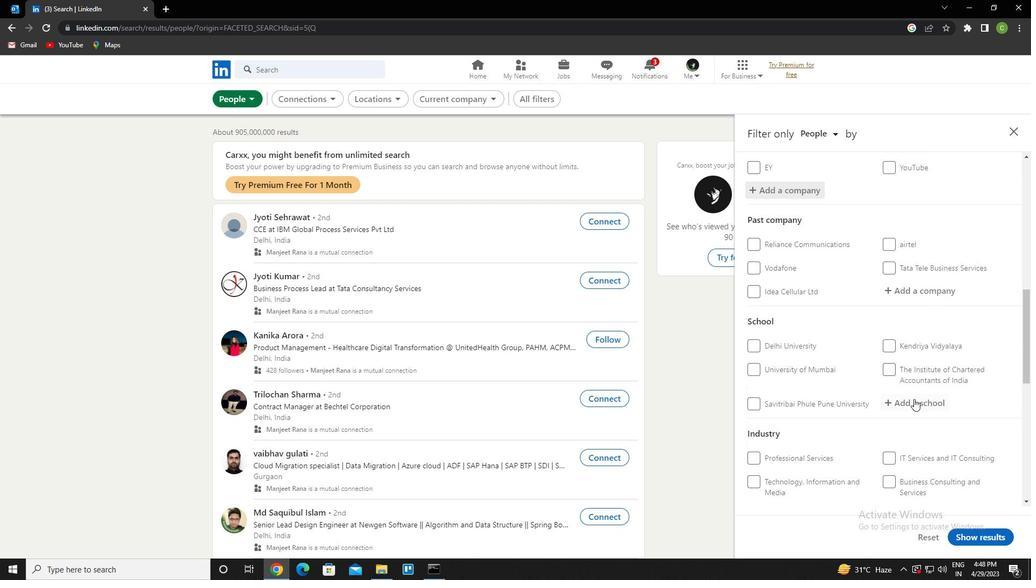 
Action: Mouse pressed left at (914, 404)
Screenshot: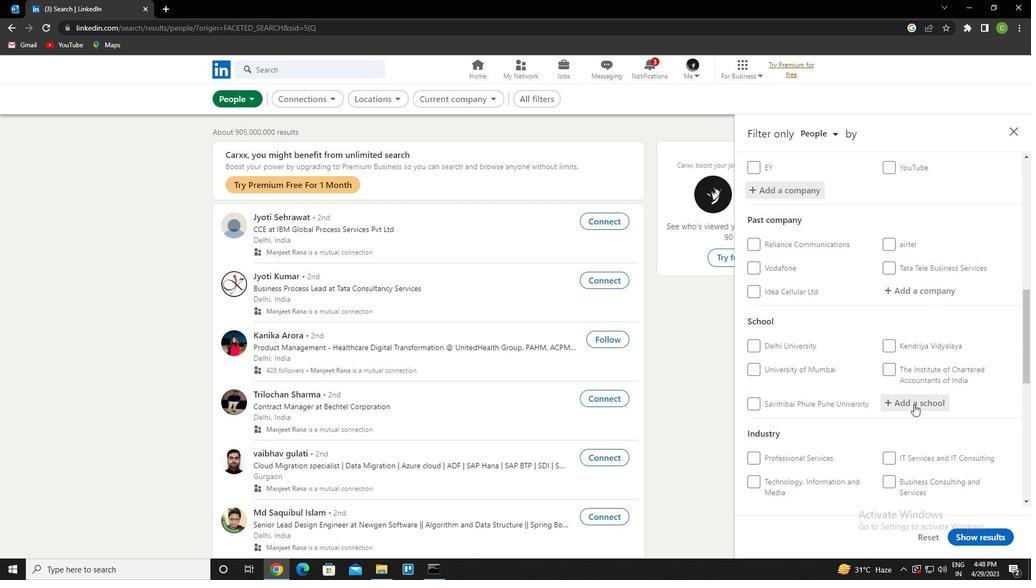 
Action: Key pressed <Key.caps_lock>s<Key.caps_lock>aintgits<Key.down><Key.down><Key.enter>
Screenshot: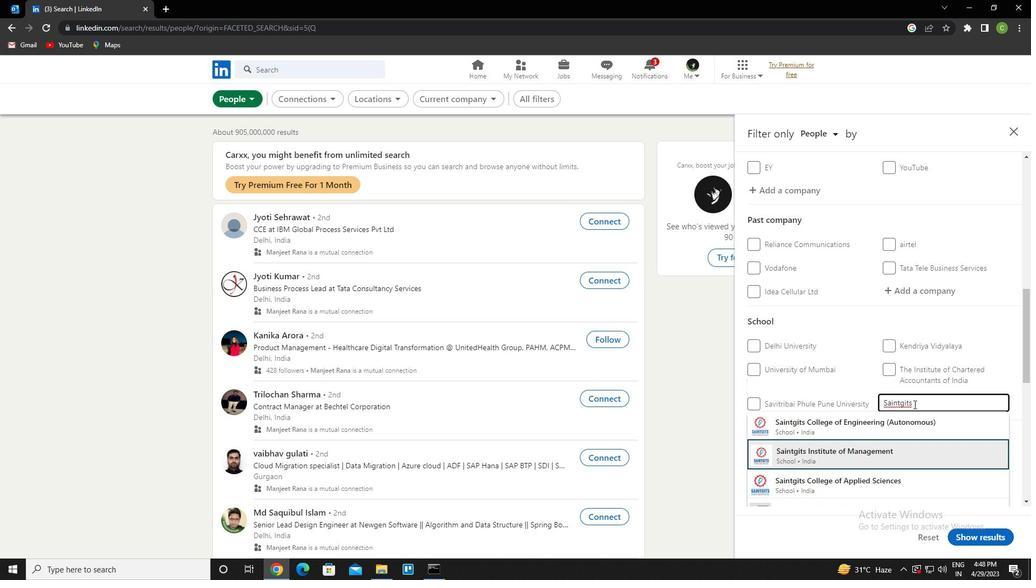 
Action: Mouse scrolled (914, 403) with delta (0, 0)
Screenshot: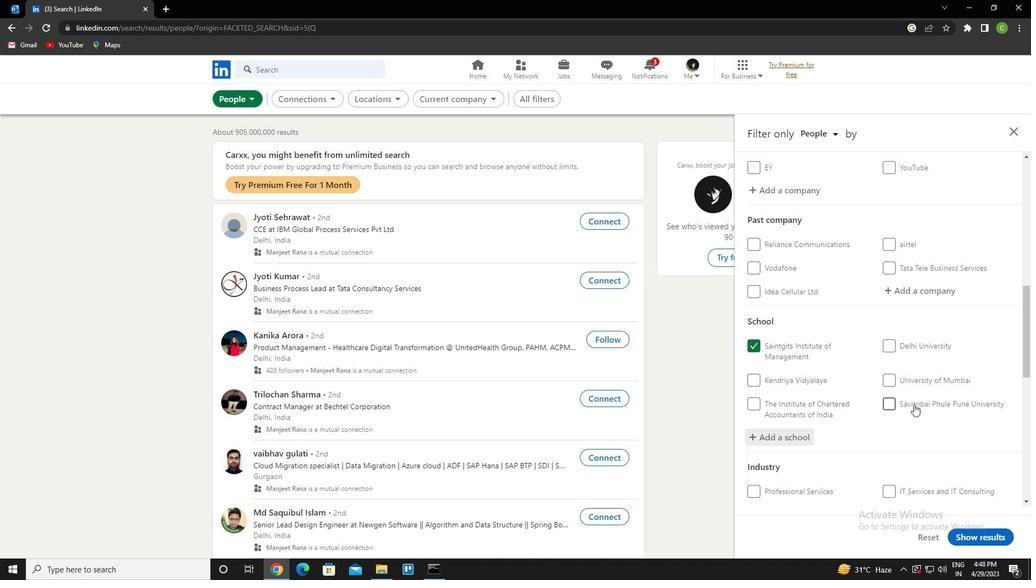 
Action: Mouse scrolled (914, 403) with delta (0, 0)
Screenshot: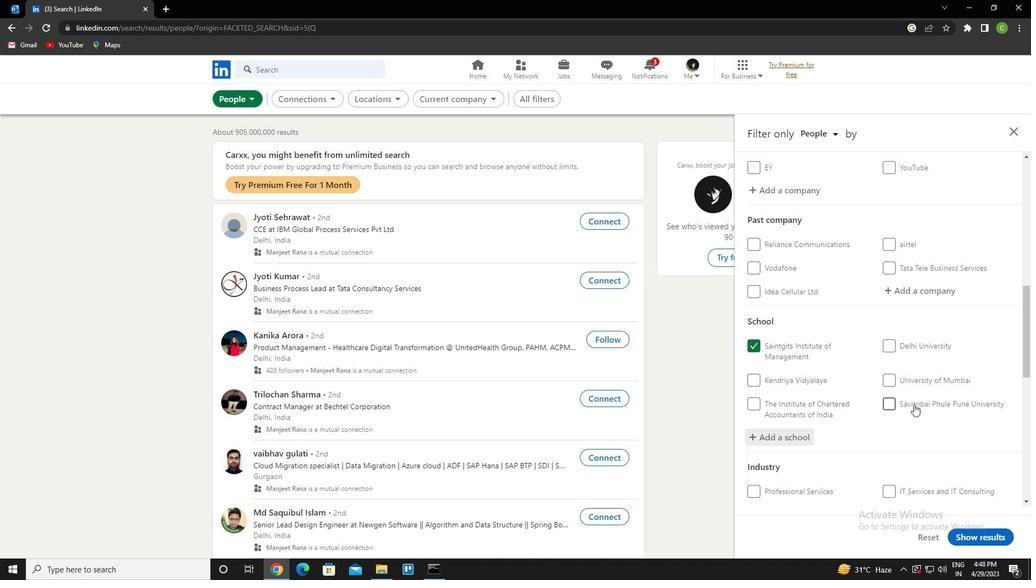 
Action: Mouse scrolled (914, 403) with delta (0, 0)
Screenshot: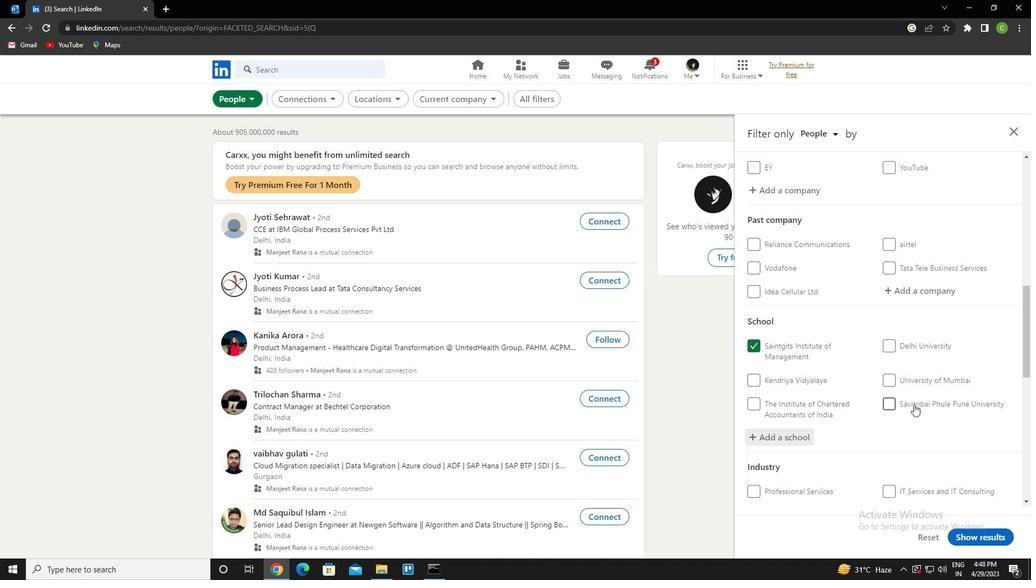 
Action: Mouse scrolled (914, 403) with delta (0, 0)
Screenshot: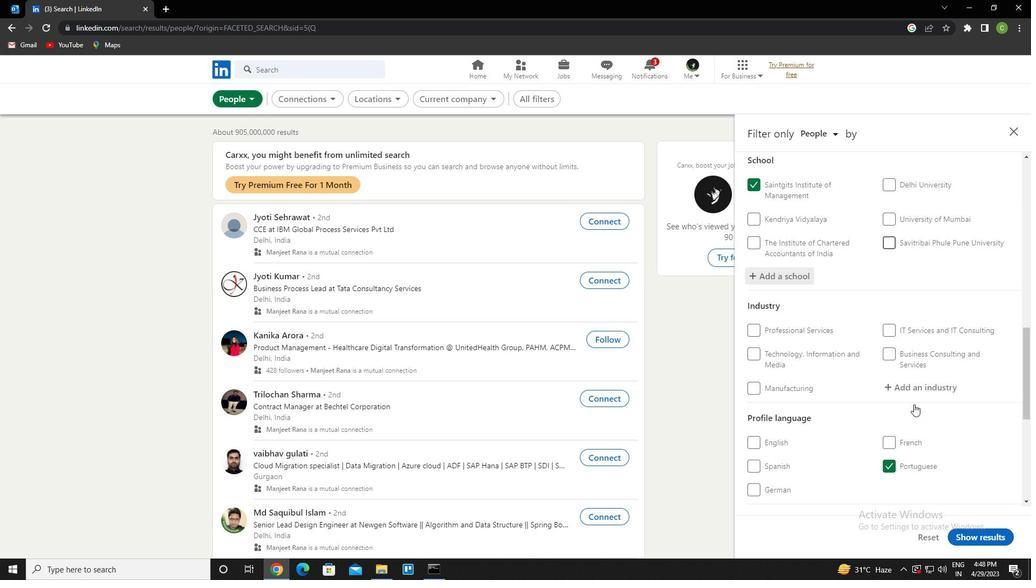 
Action: Mouse scrolled (914, 403) with delta (0, 0)
Screenshot: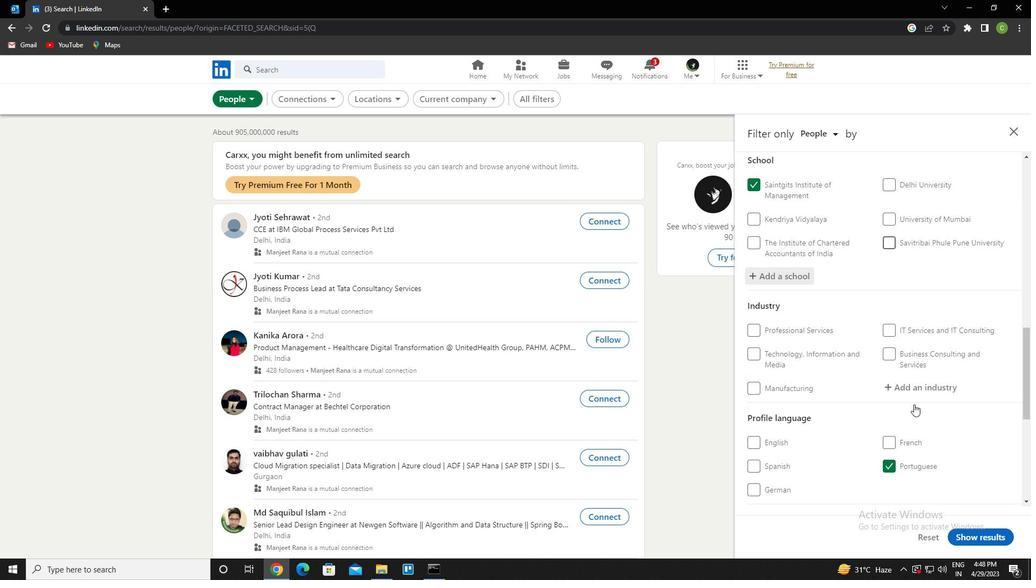 
Action: Mouse moved to (934, 287)
Screenshot: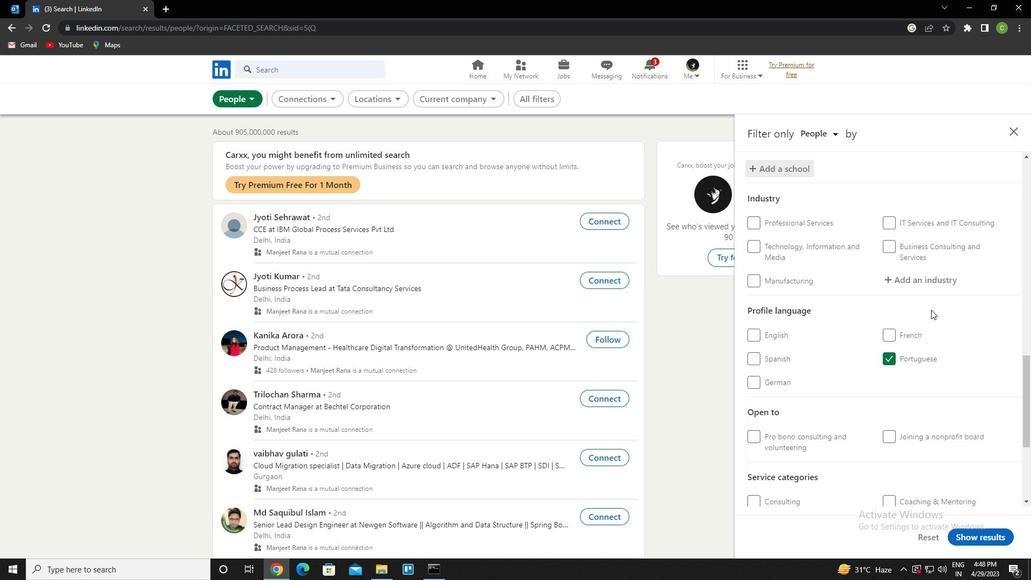 
Action: Mouse pressed left at (934, 287)
Screenshot: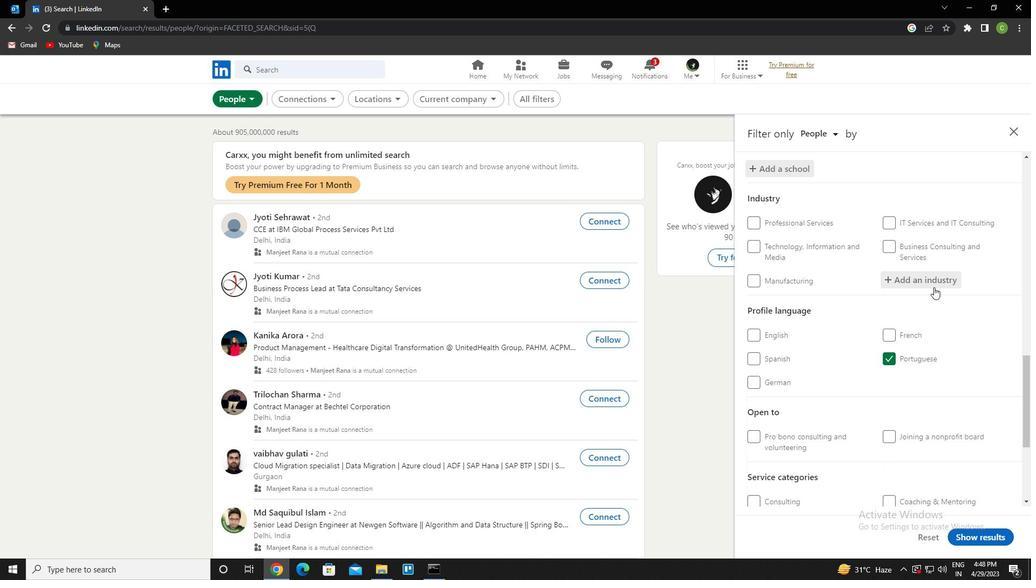 
Action: Key pressed <Key.caps_lock>c<Key.caps_lock>atere<Key.down><Key.enter>
Screenshot: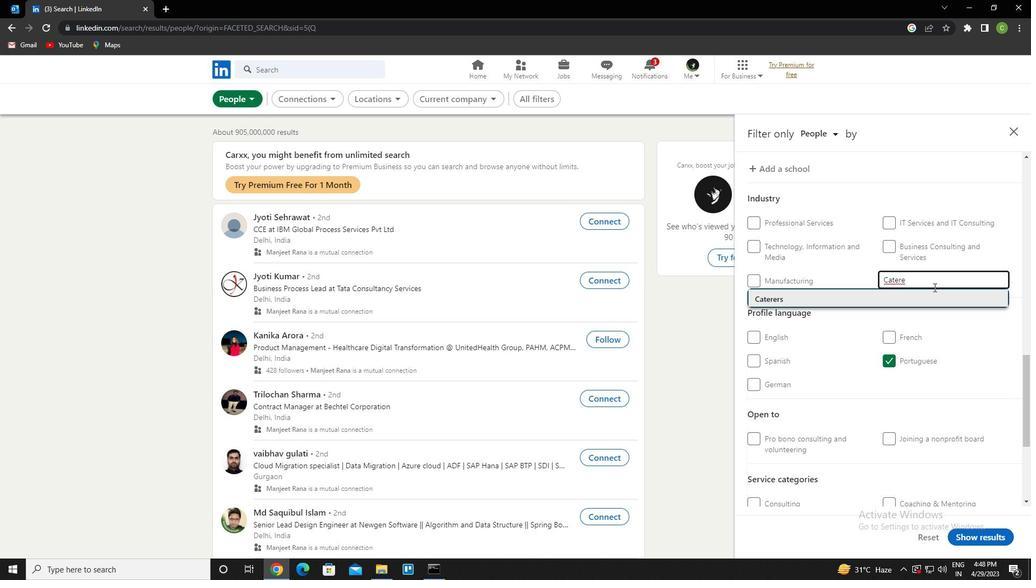 
Action: Mouse moved to (849, 335)
Screenshot: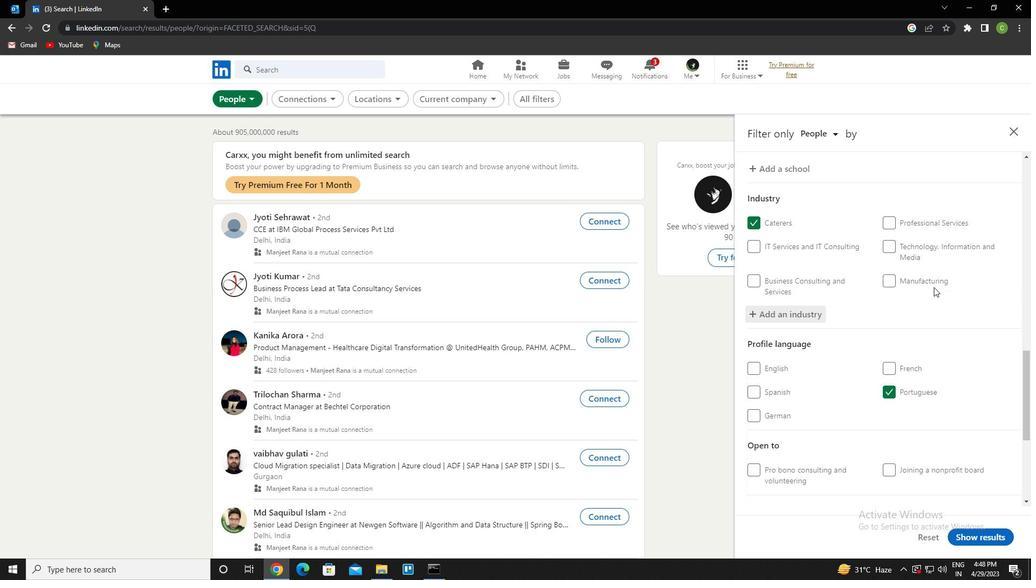
Action: Mouse scrolled (849, 335) with delta (0, 0)
Screenshot: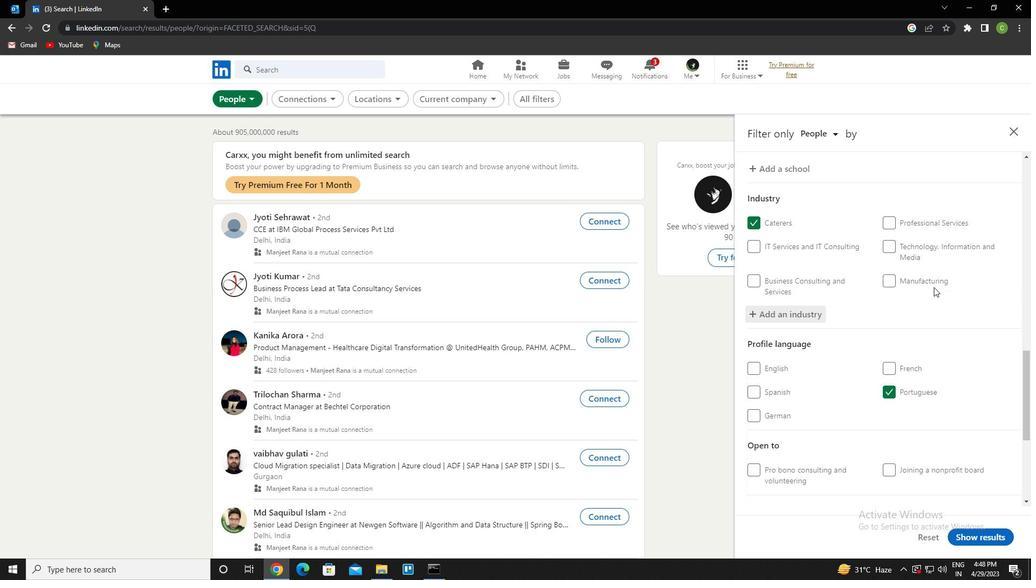 
Action: Mouse moved to (849, 335)
Screenshot: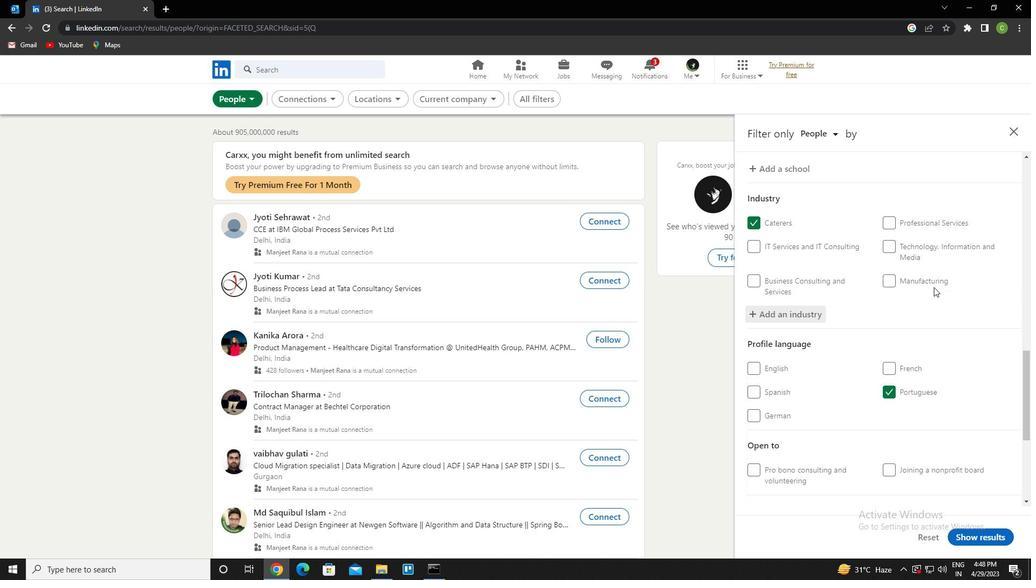 
Action: Mouse scrolled (849, 335) with delta (0, 0)
Screenshot: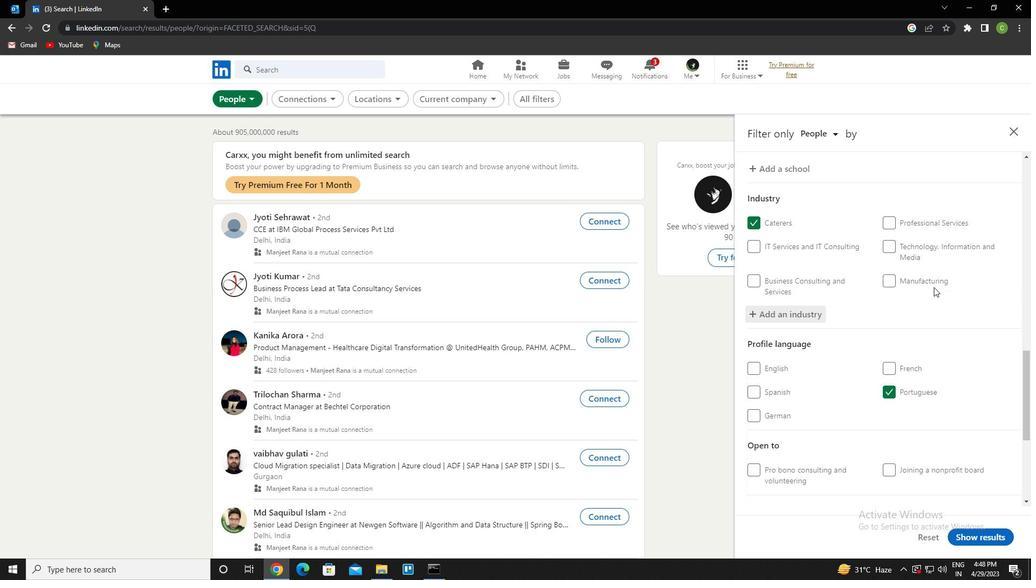 
Action: Mouse scrolled (849, 335) with delta (0, 0)
Screenshot: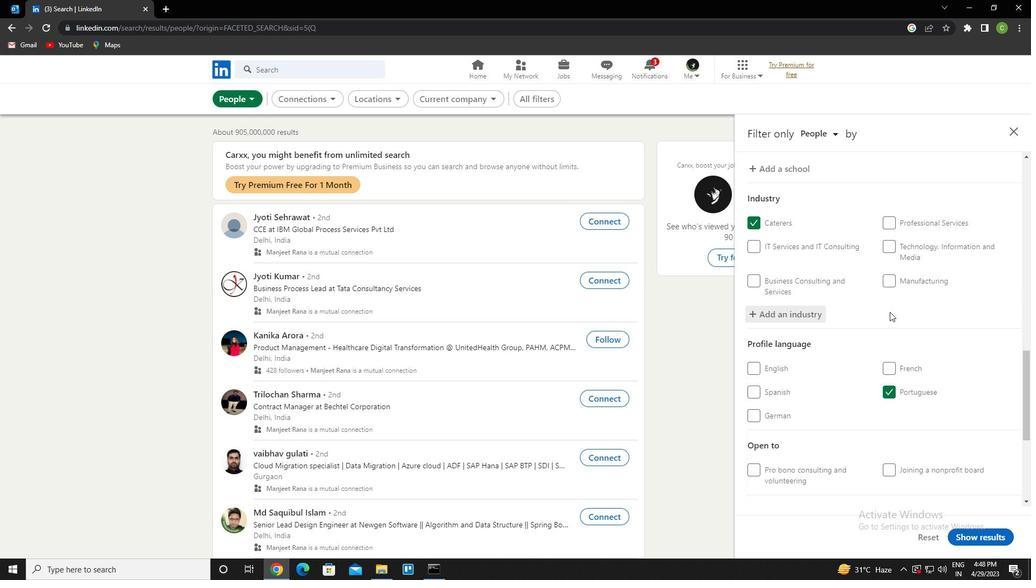 
Action: Mouse moved to (907, 416)
Screenshot: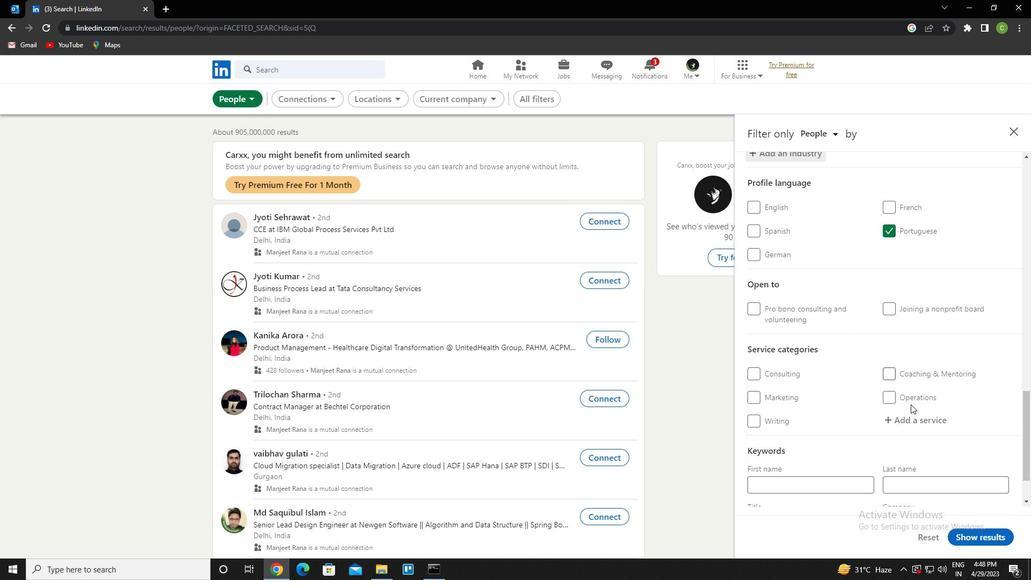 
Action: Mouse pressed left at (907, 416)
Screenshot: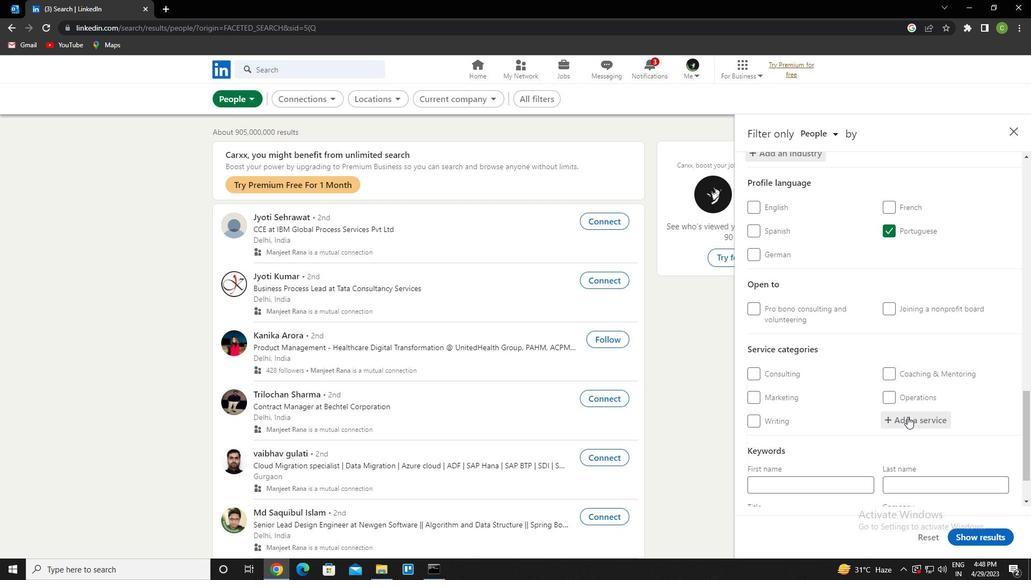 
Action: Key pressed <Key.caps_lock>p<Key.caps_lock>Ort<Key.down><Key.enter>
Screenshot: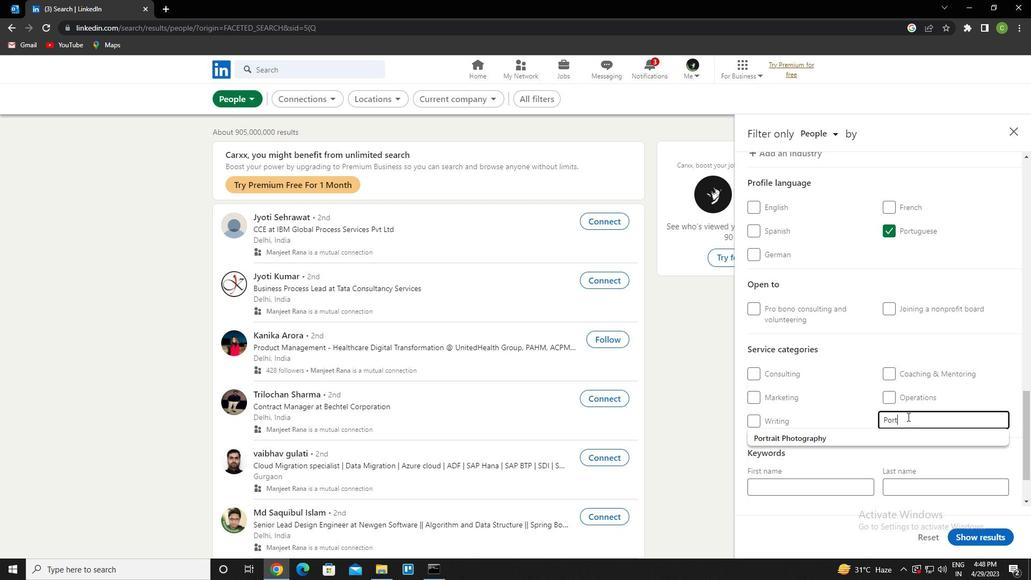 
Action: Mouse moved to (889, 427)
Screenshot: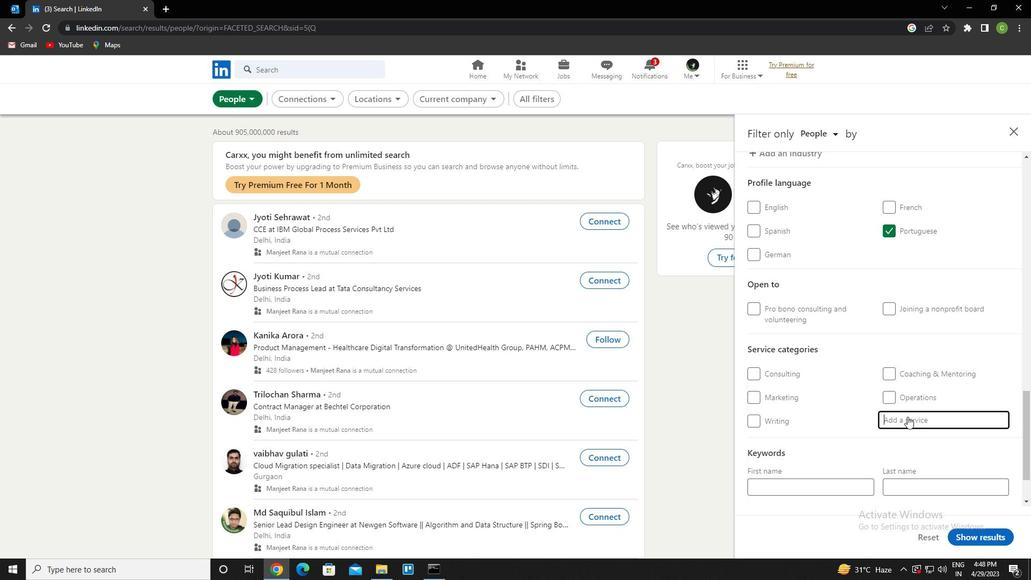 
Action: Mouse scrolled (889, 427) with delta (0, 0)
Screenshot: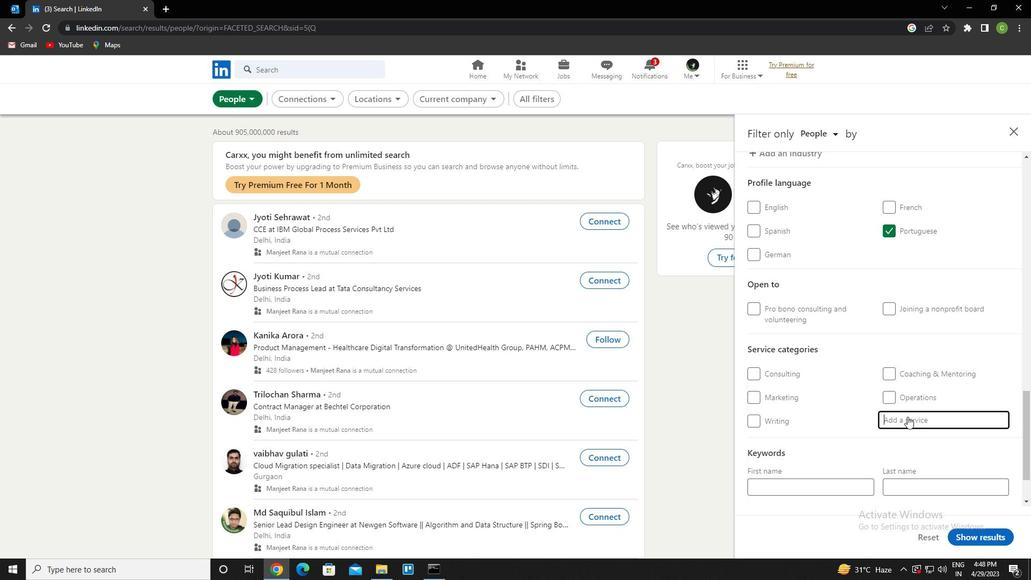 
Action: Mouse scrolled (889, 427) with delta (0, 0)
Screenshot: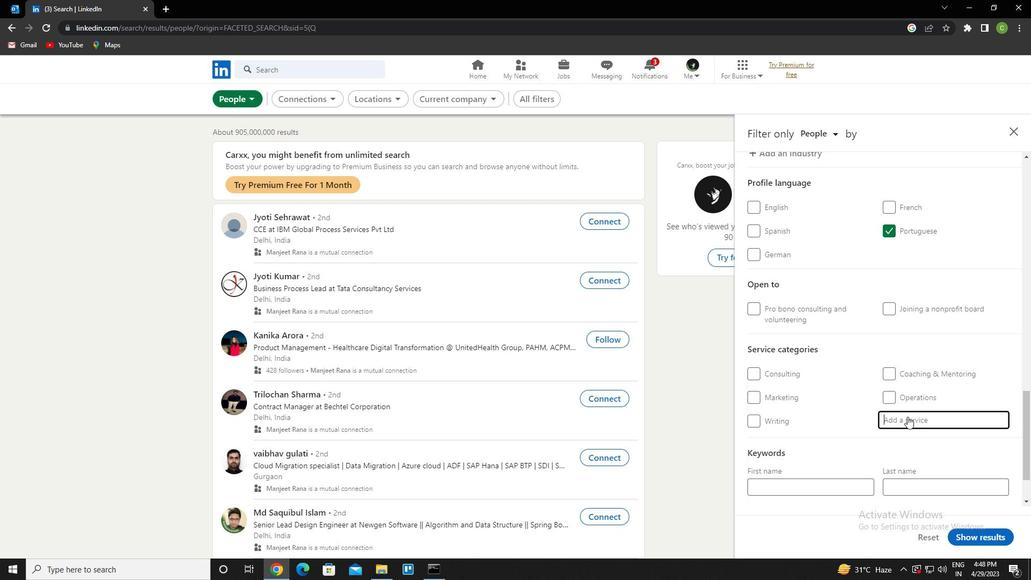 
Action: Mouse scrolled (889, 427) with delta (0, 0)
Screenshot: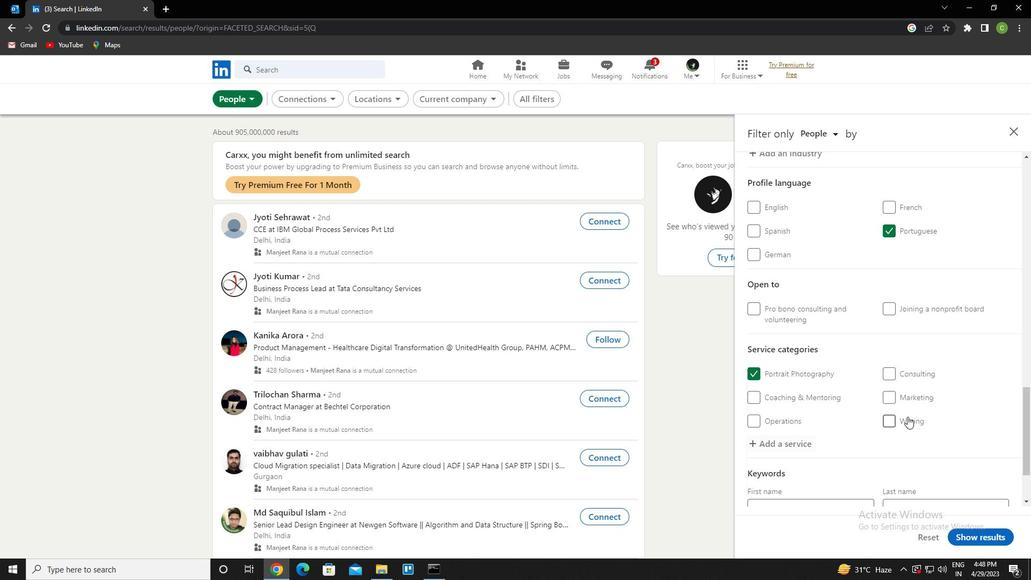 
Action: Mouse moved to (888, 431)
Screenshot: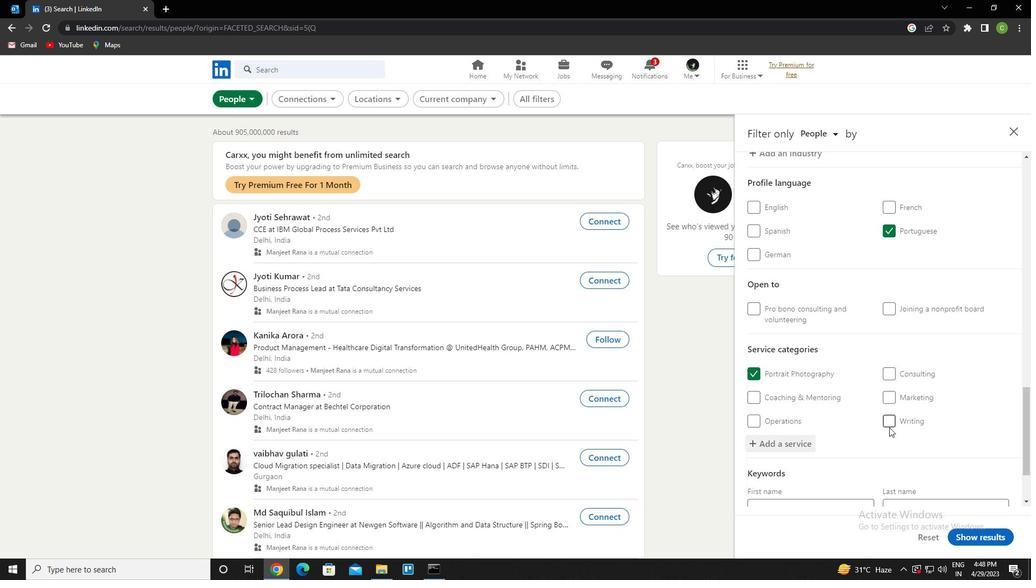 
Action: Mouse scrolled (888, 431) with delta (0, 0)
Screenshot: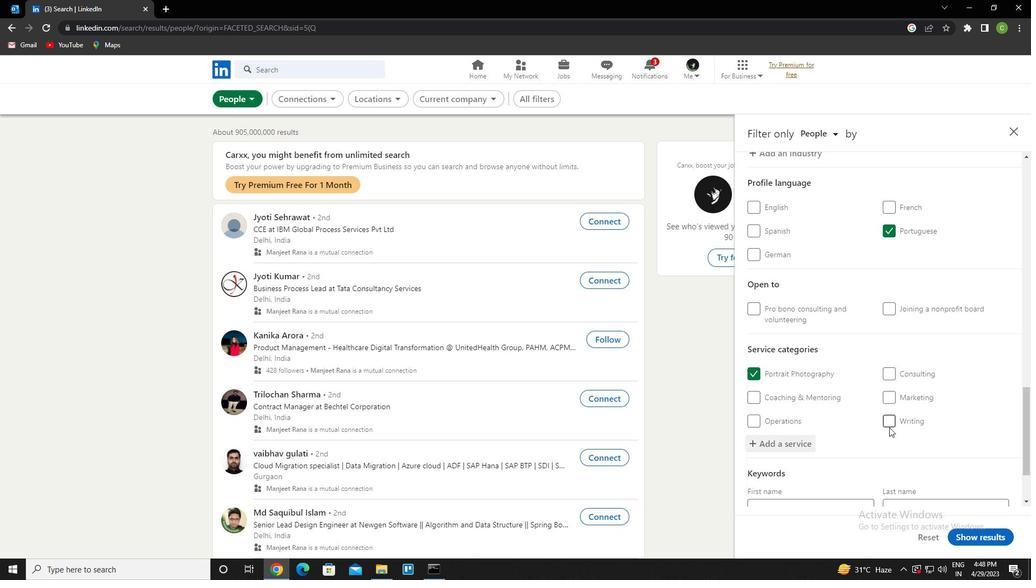 
Action: Mouse moved to (887, 432)
Screenshot: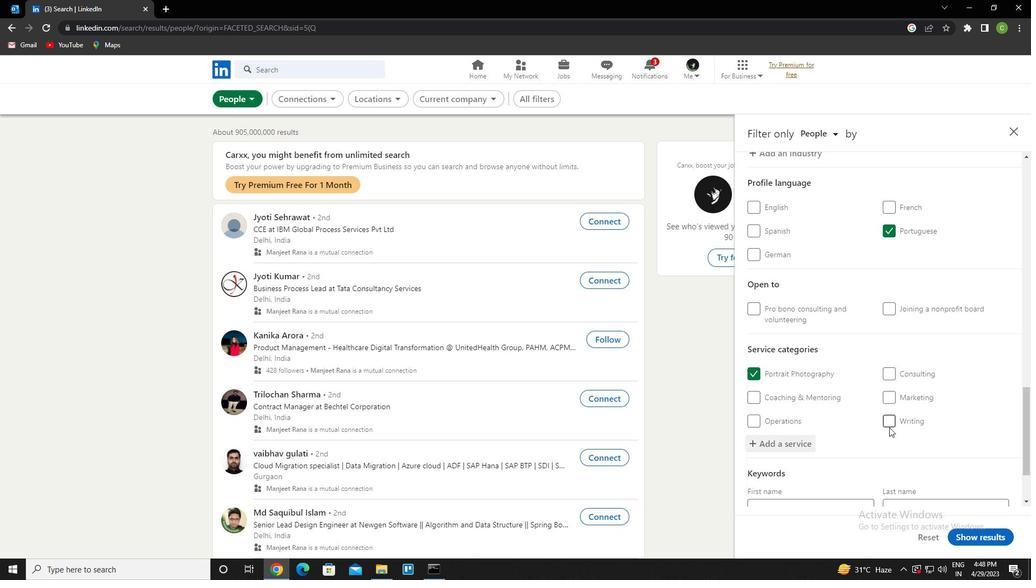
Action: Mouse scrolled (887, 431) with delta (0, 0)
Screenshot: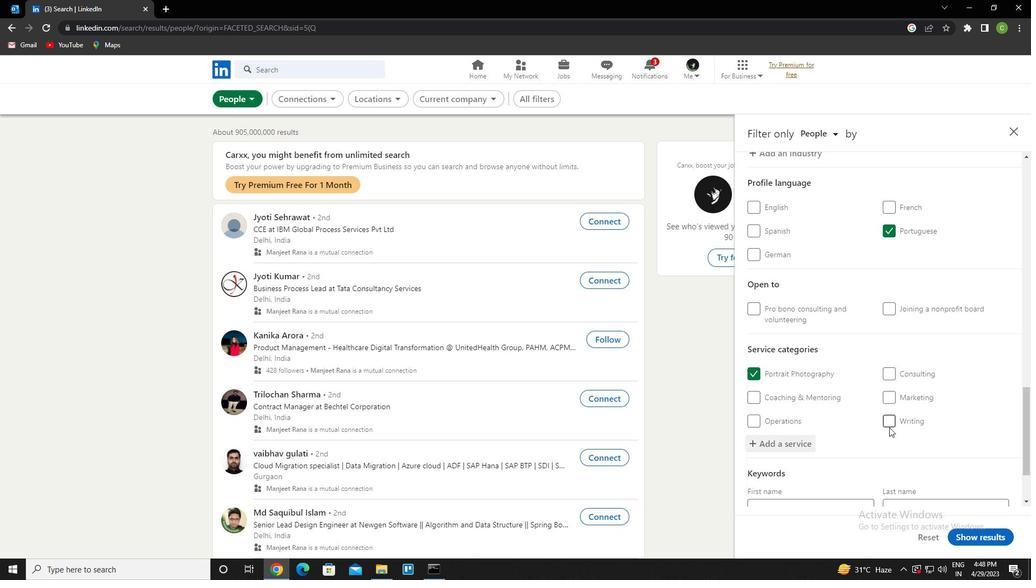 
Action: Mouse moved to (887, 432)
Screenshot: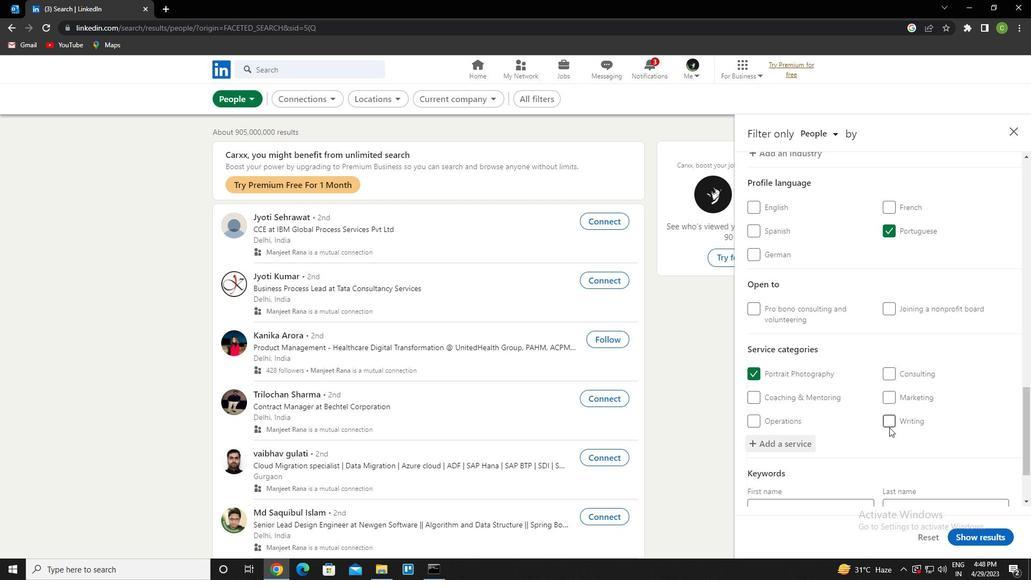 
Action: Mouse scrolled (887, 432) with delta (0, 0)
Screenshot: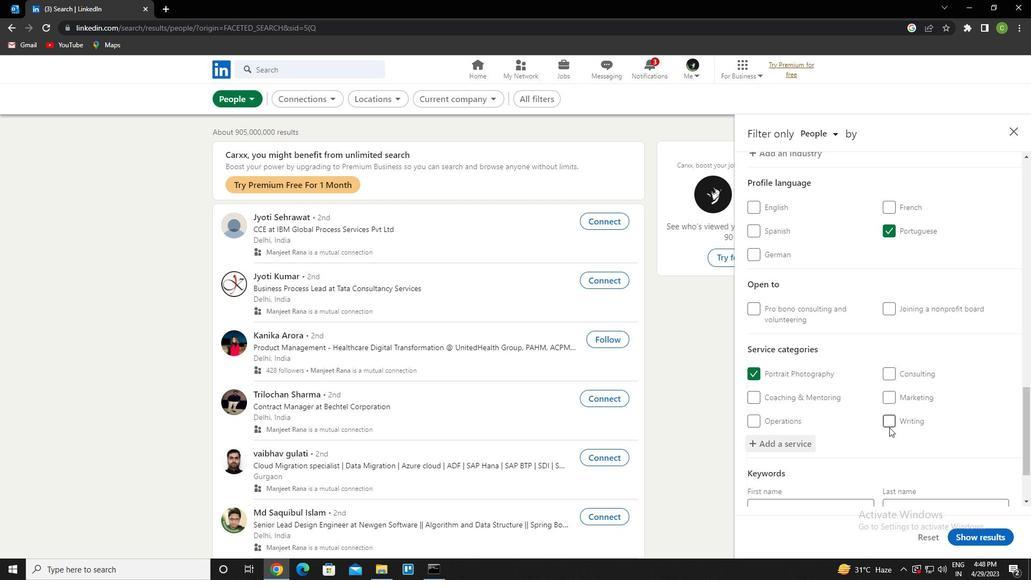 
Action: Mouse moved to (886, 433)
Screenshot: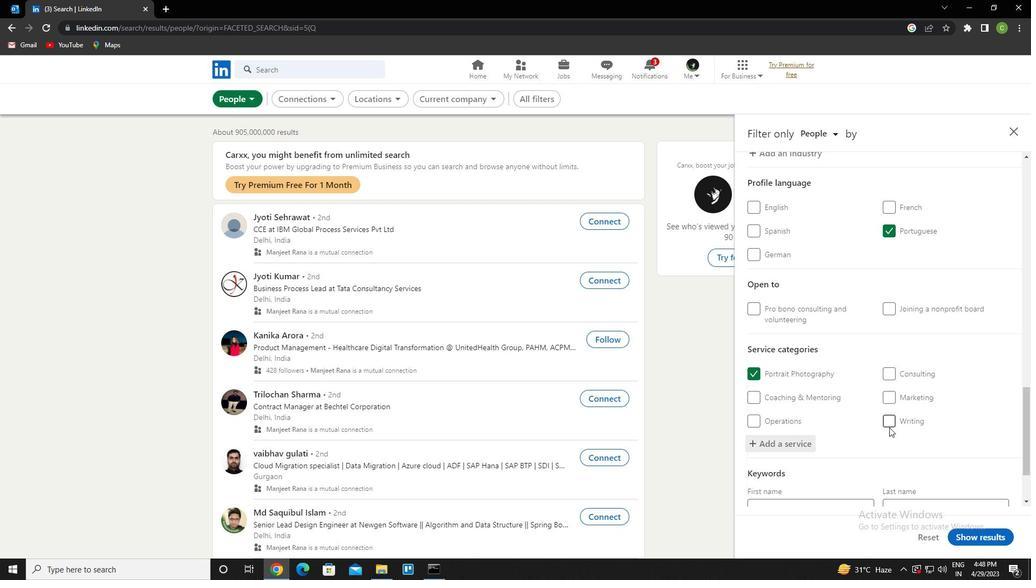 
Action: Mouse scrolled (886, 433) with delta (0, 0)
Screenshot: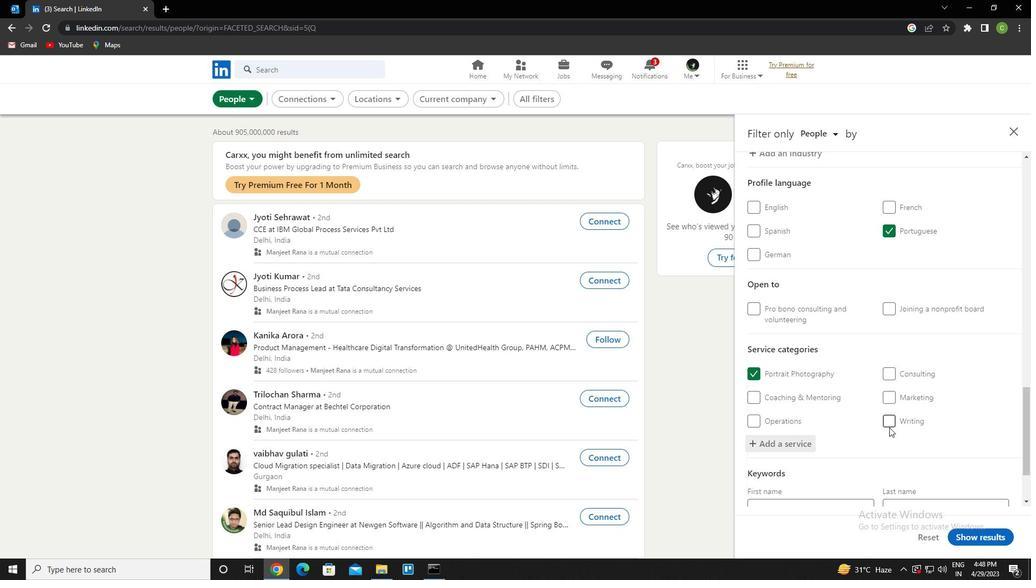 
Action: Mouse moved to (816, 462)
Screenshot: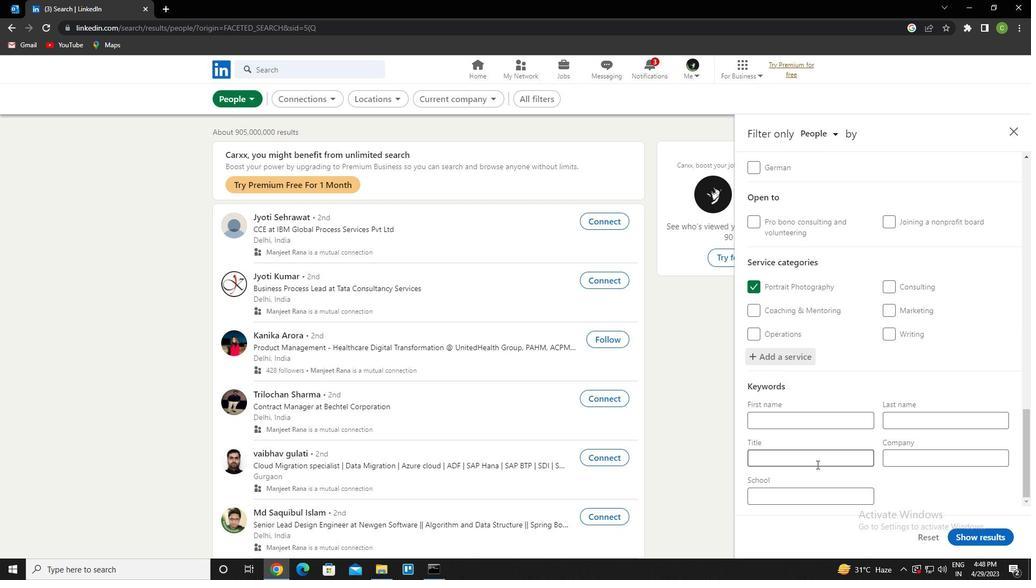 
Action: Mouse pressed left at (816, 462)
Screenshot: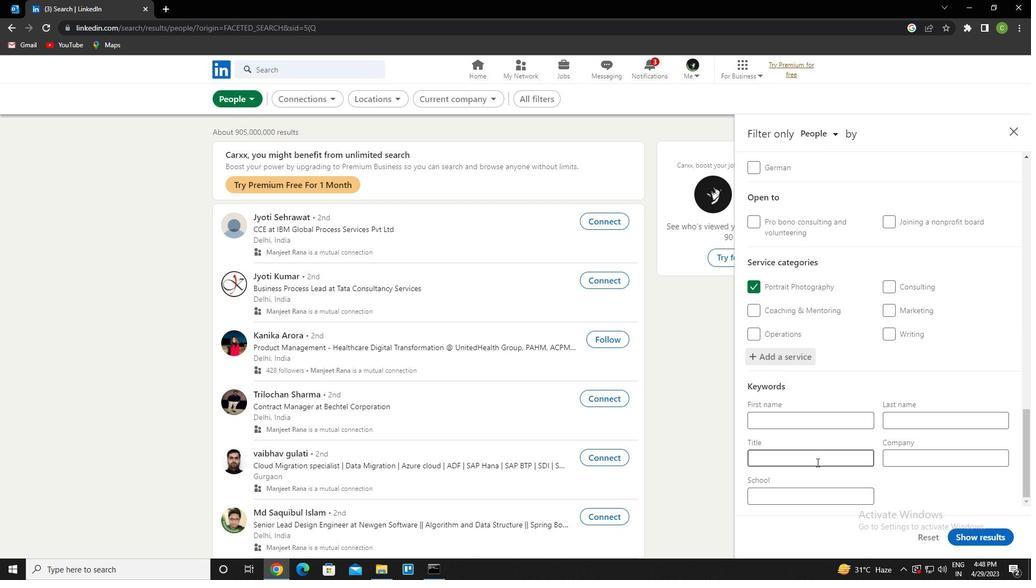 
Action: Key pressed <Key.caps_lock>f<Key.caps_lock>ast<Key.space><Key.caps_lock>f<Key.caps_lock>ood<Key.space><Key.caps_lock>w<Key.caps_lock>orker
Screenshot: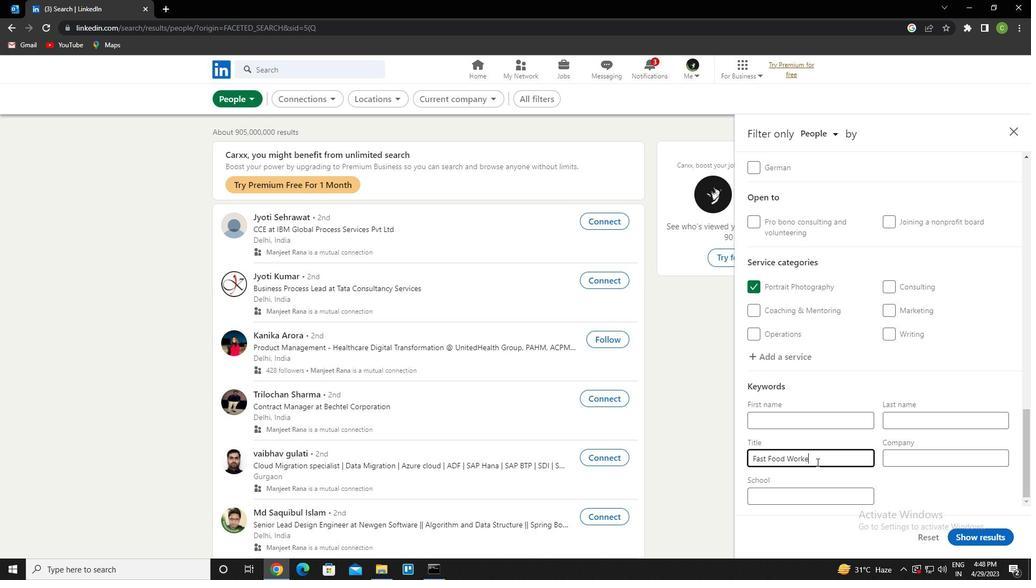 
Action: Mouse moved to (979, 532)
Screenshot: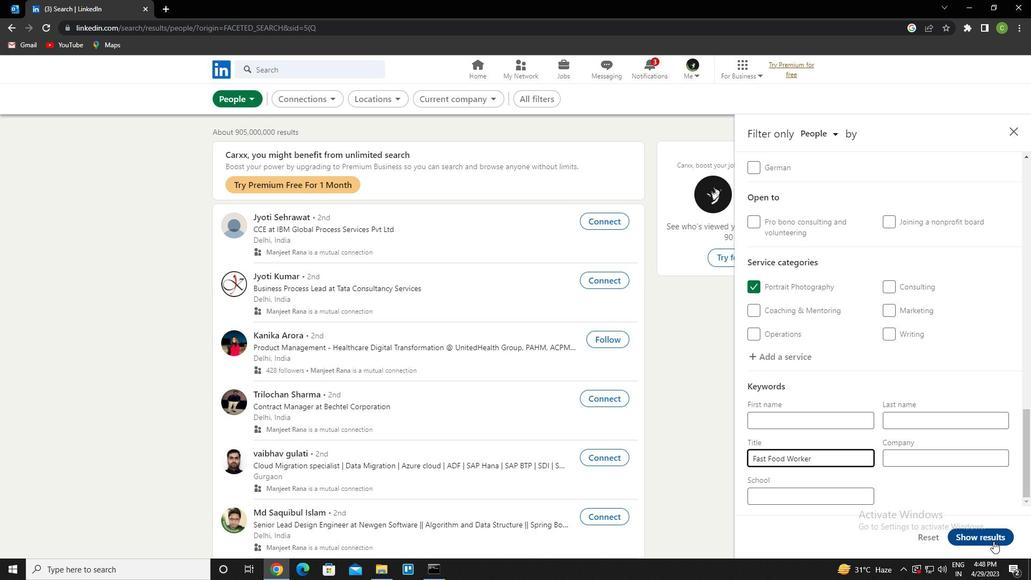 
Action: Mouse pressed left at (979, 532)
Screenshot: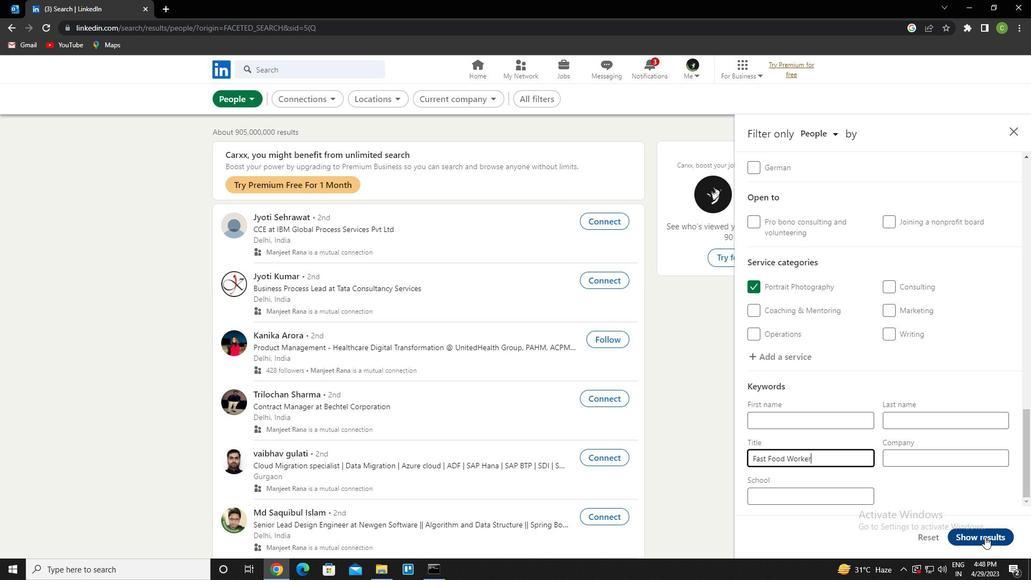 
Action: Mouse moved to (404, 469)
Screenshot: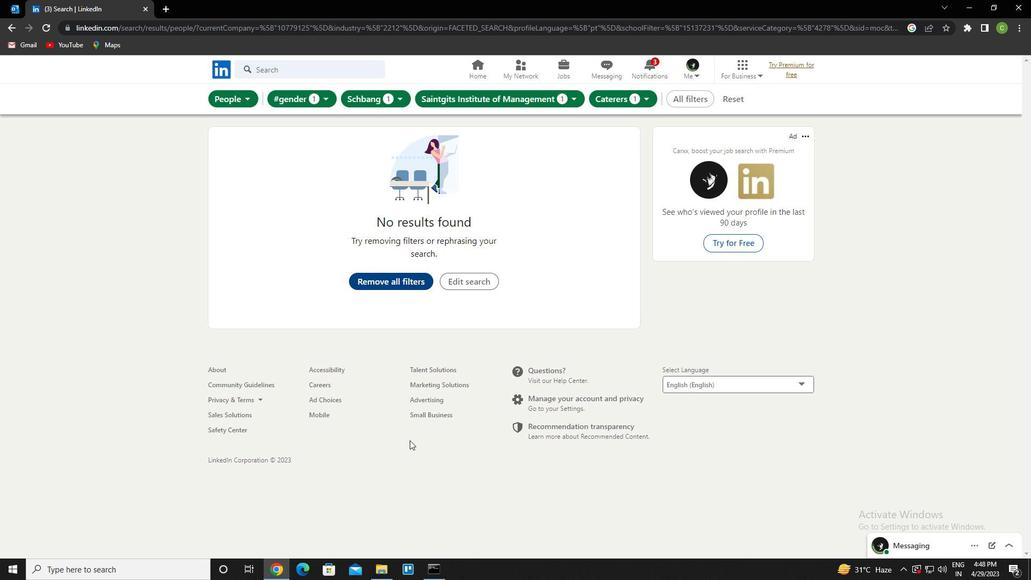 
